 Task: Create new Company, with domain: 'sony.co.jp' and type: 'Vendor'. Add new contact for this company, with mail Id: 'Ashmita21Khanna@sony.co.jp', First Name: Ashmita, Last name:  Khanna, Job Title: 'UI Designer', Phone Number: '(305) 555-5680'. Change life cycle stage to  Lead and lead status to  In Progress. Logged in from softage.4@softage.net
Action: Mouse moved to (104, 67)
Screenshot: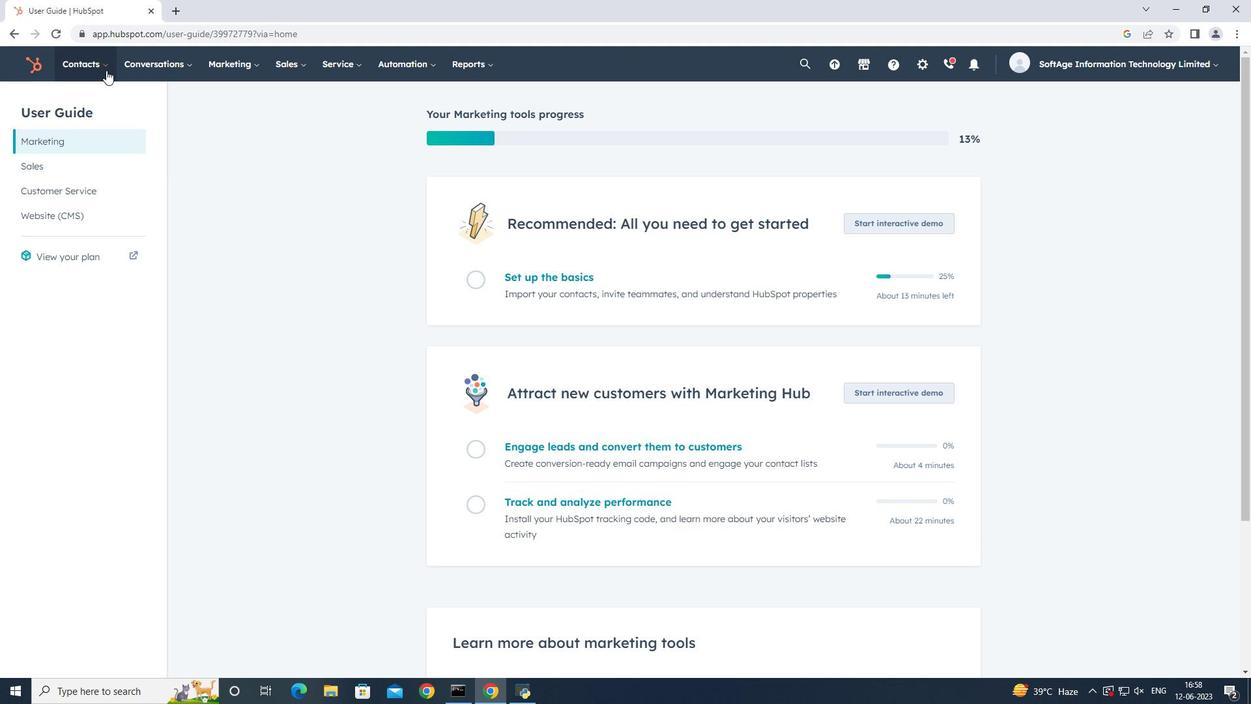 
Action: Mouse pressed left at (104, 67)
Screenshot: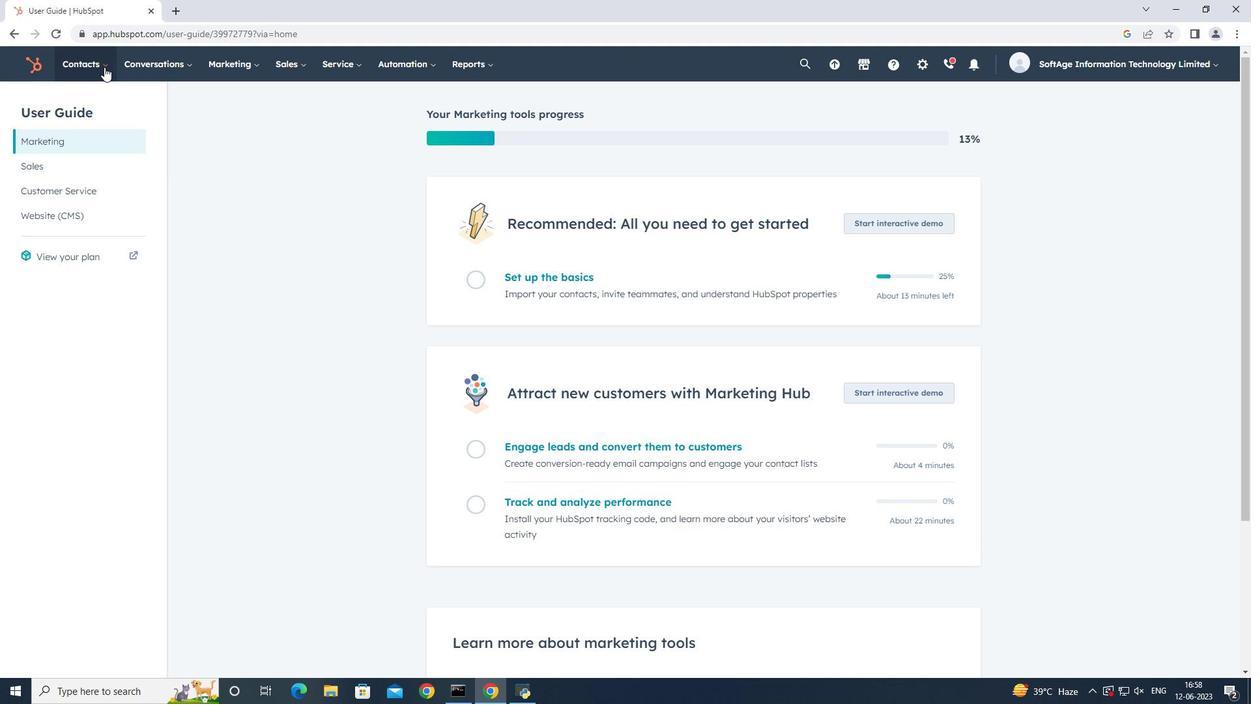 
Action: Mouse moved to (99, 123)
Screenshot: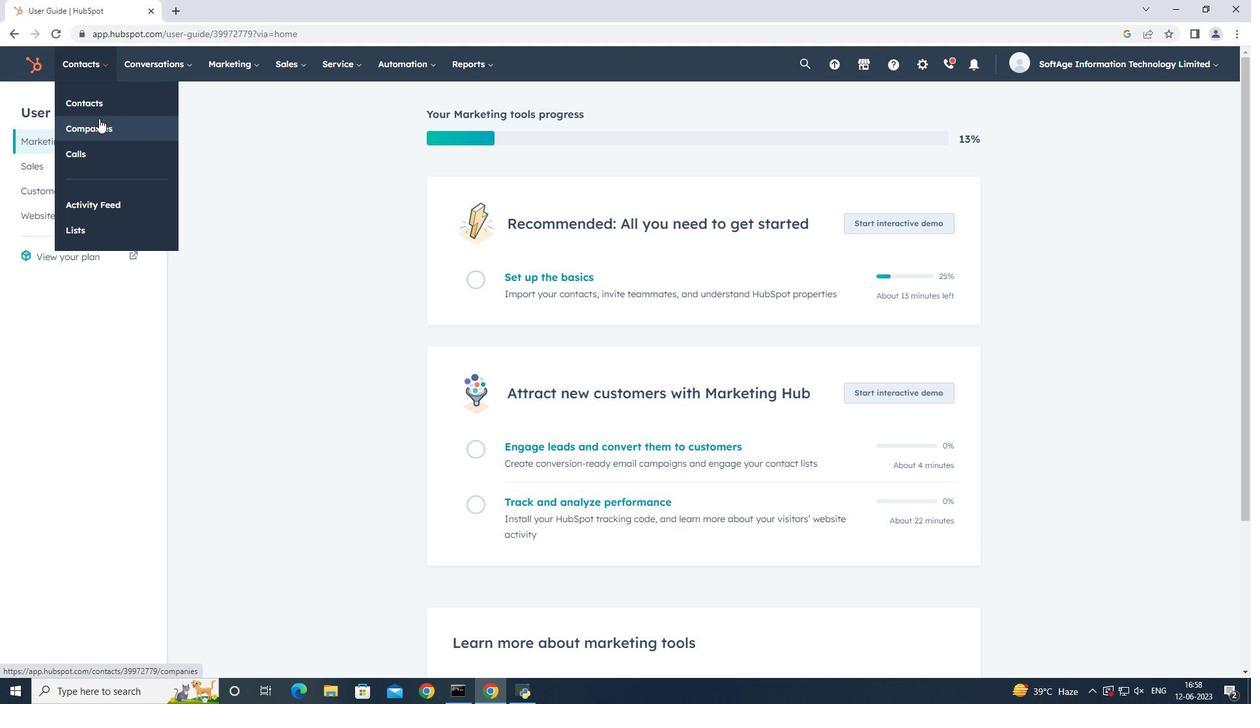 
Action: Mouse pressed left at (99, 123)
Screenshot: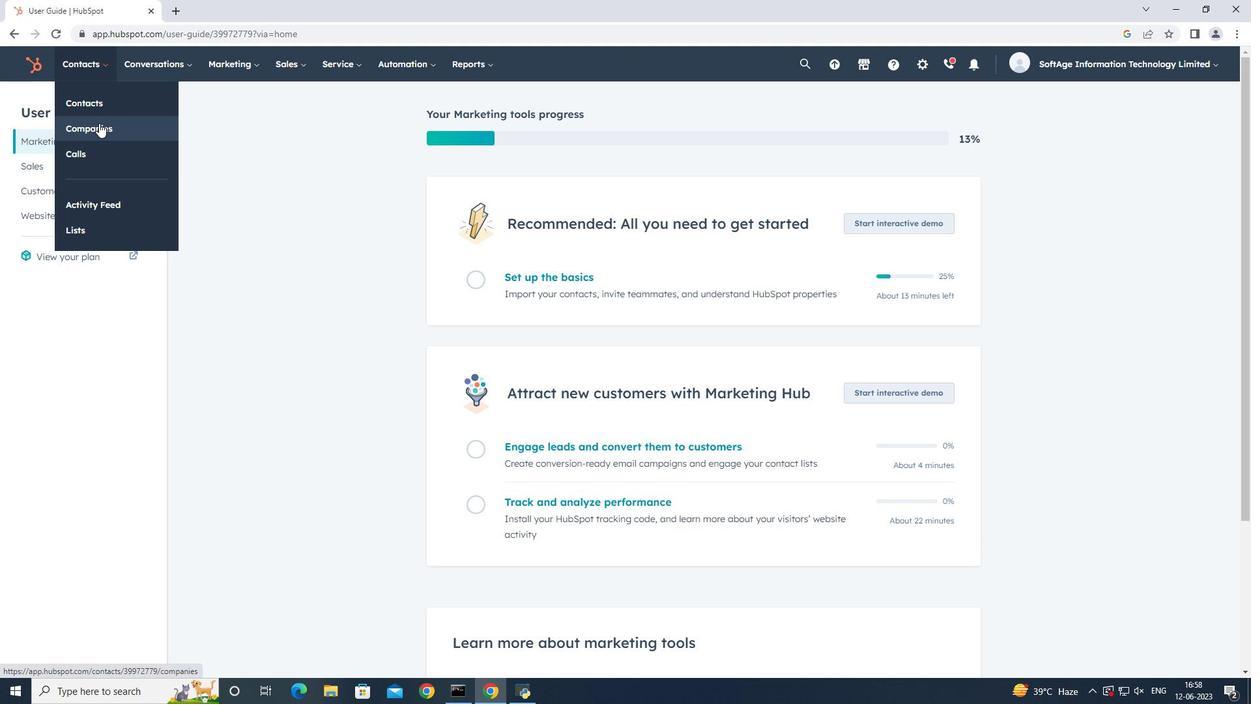 
Action: Mouse moved to (1185, 106)
Screenshot: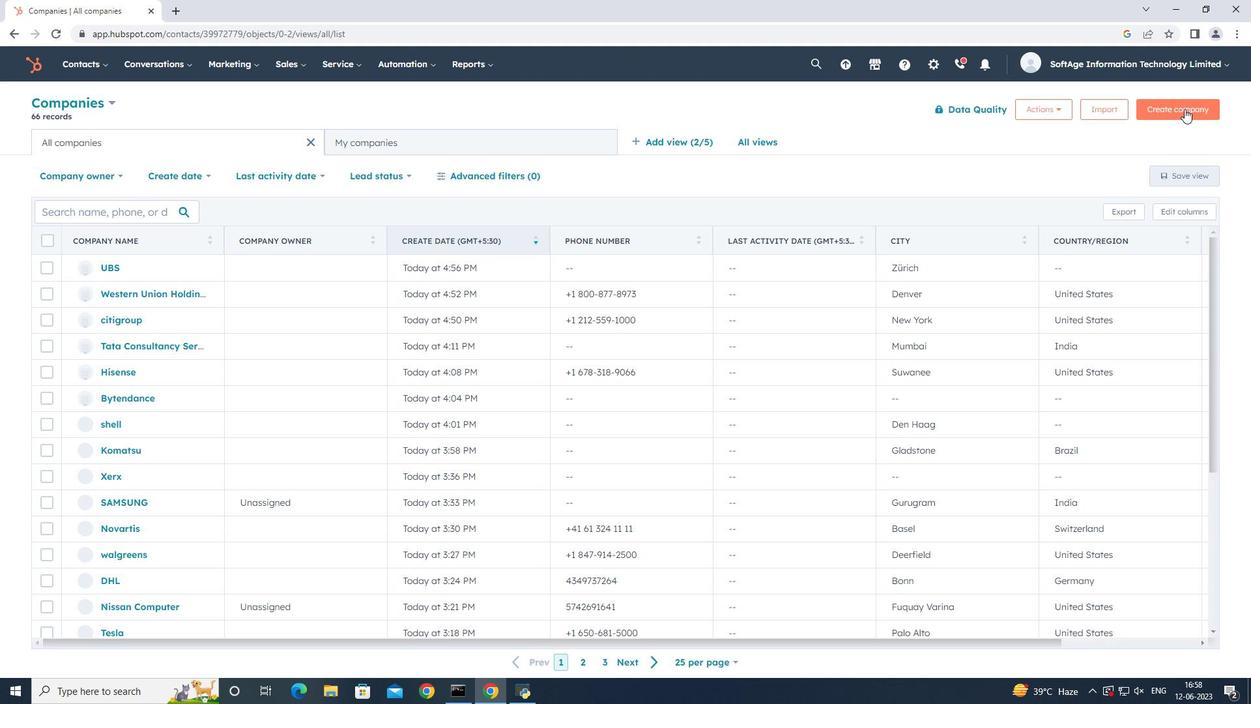 
Action: Mouse pressed left at (1185, 106)
Screenshot: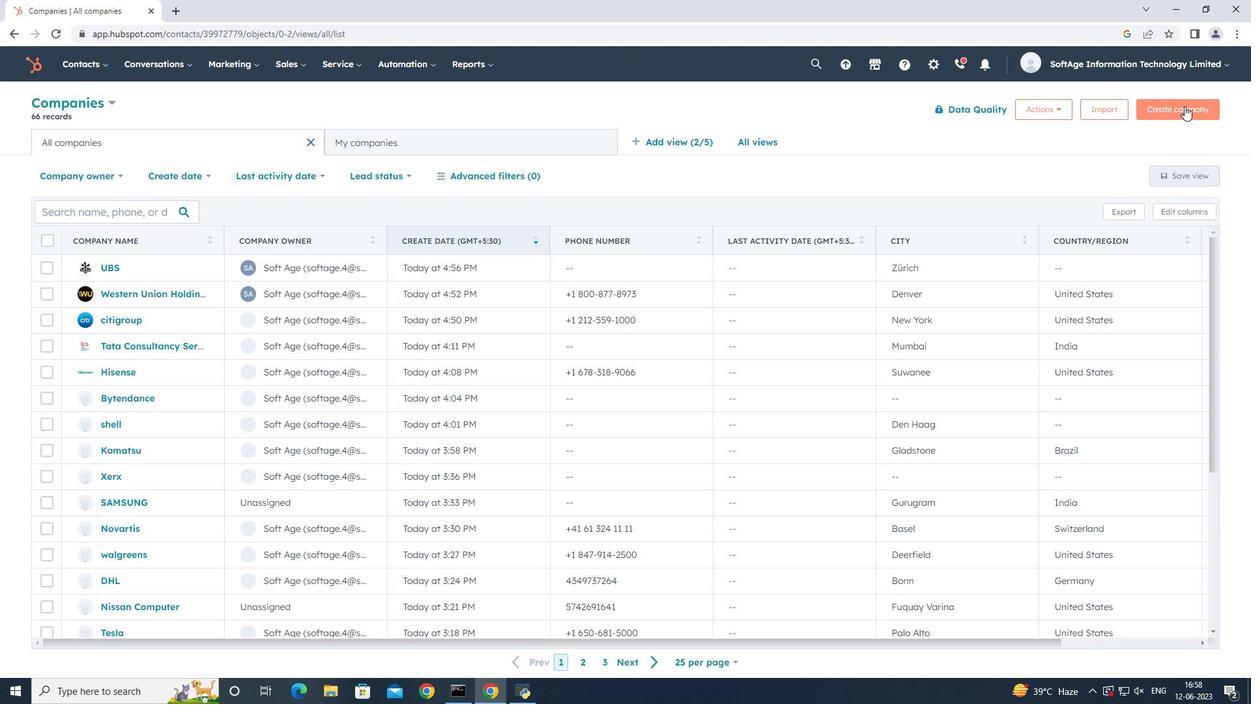 
Action: Mouse moved to (1028, 168)
Screenshot: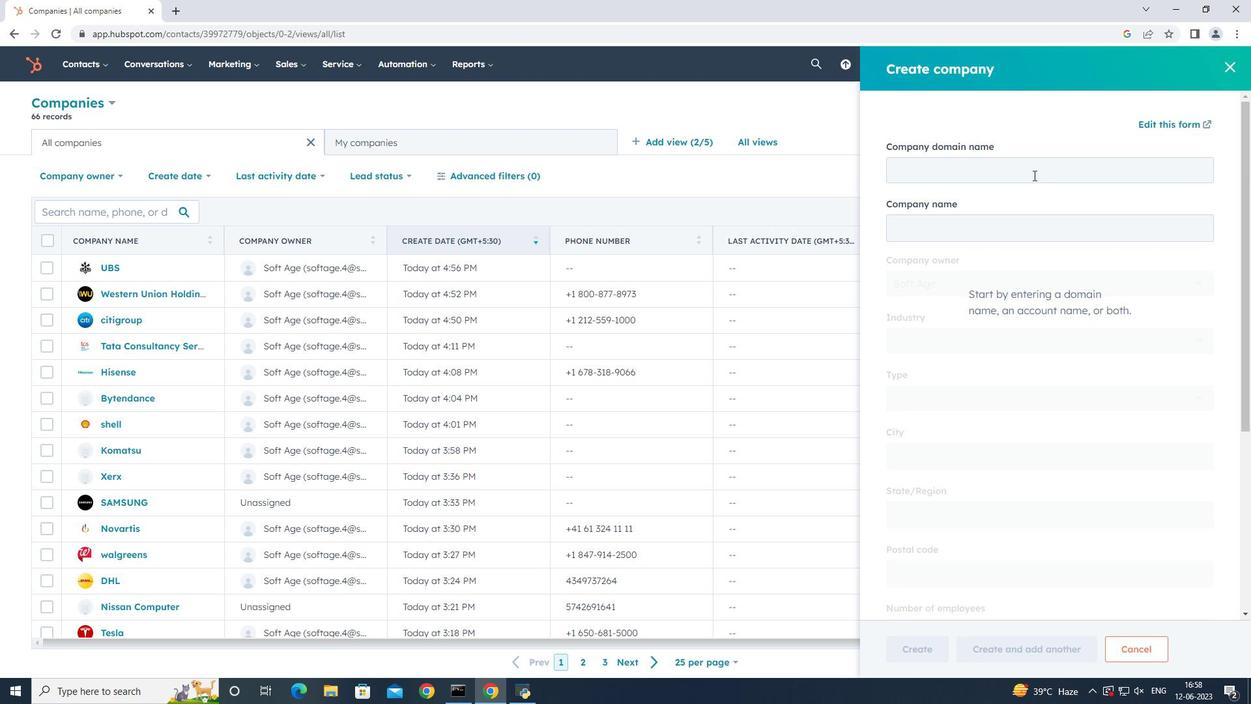 
Action: Mouse pressed left at (1028, 168)
Screenshot: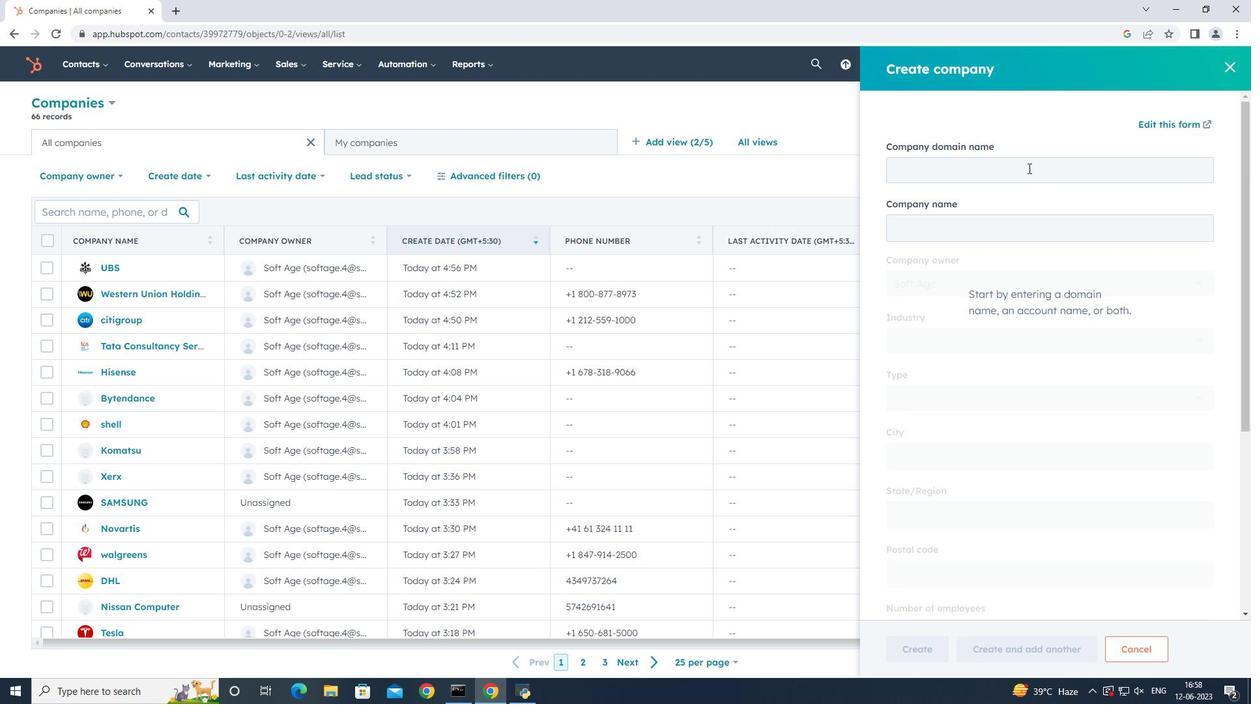 
Action: Key pressed sony.co.jp
Screenshot: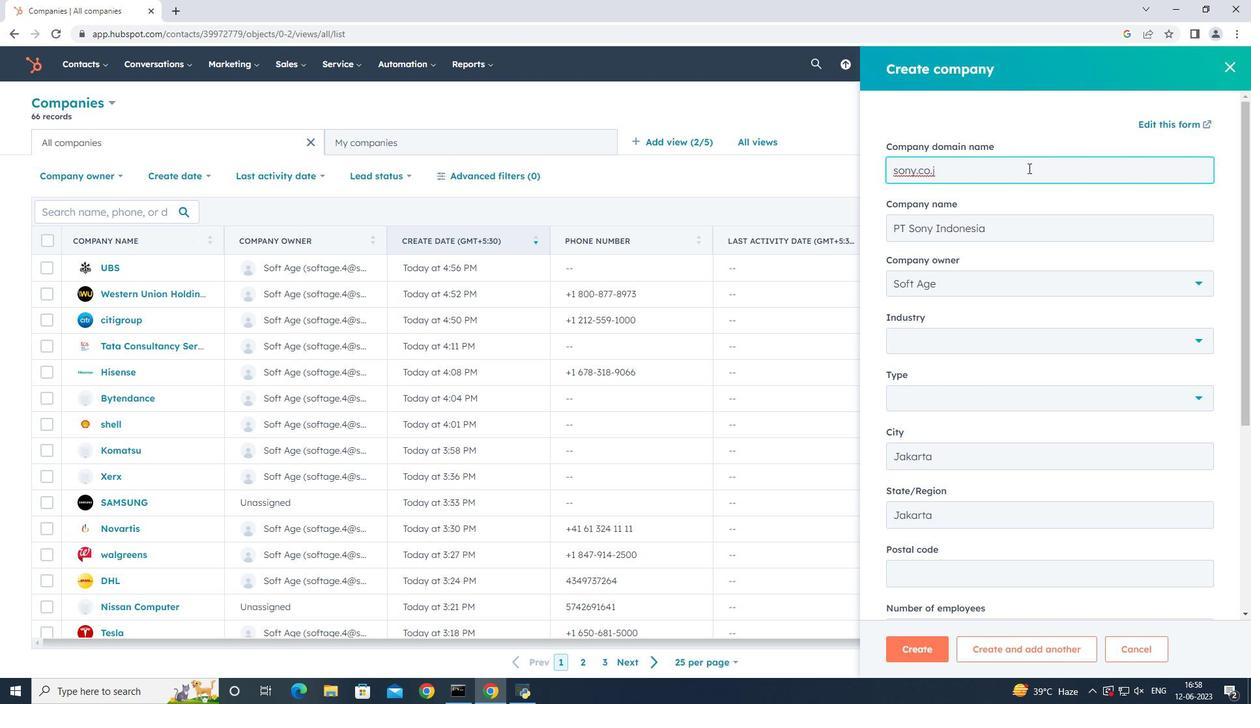 
Action: Mouse moved to (974, 401)
Screenshot: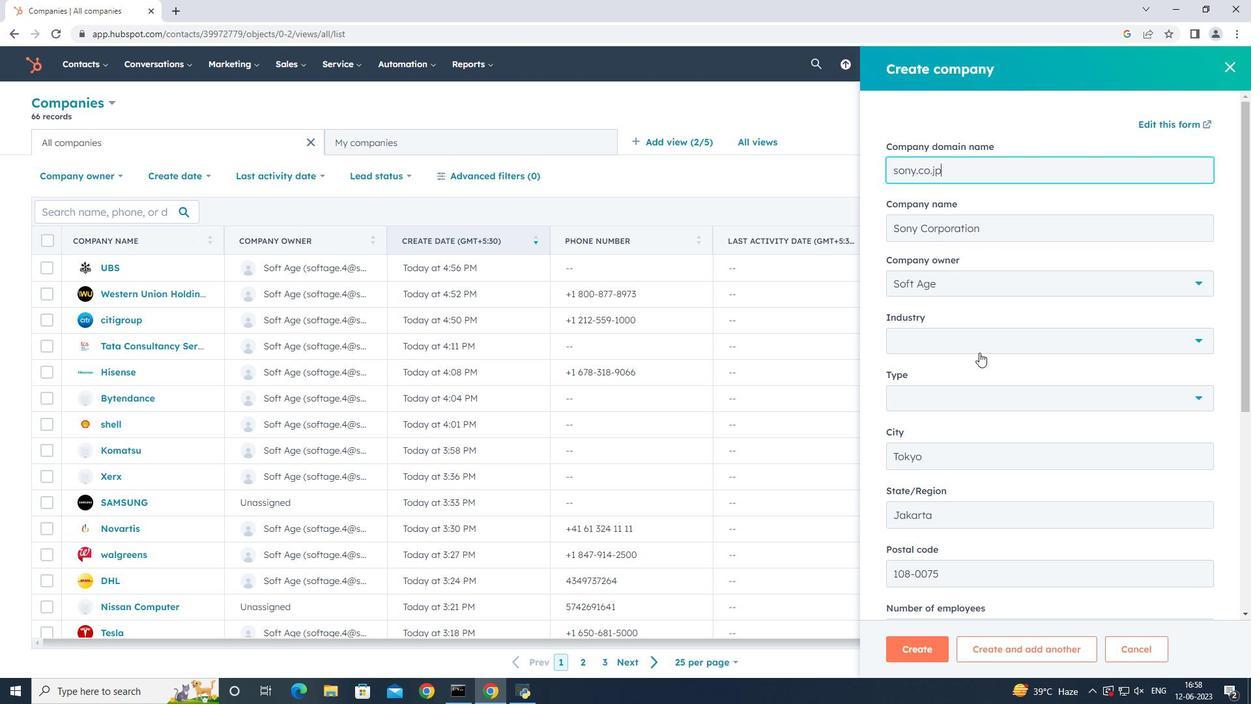 
Action: Mouse pressed left at (974, 401)
Screenshot: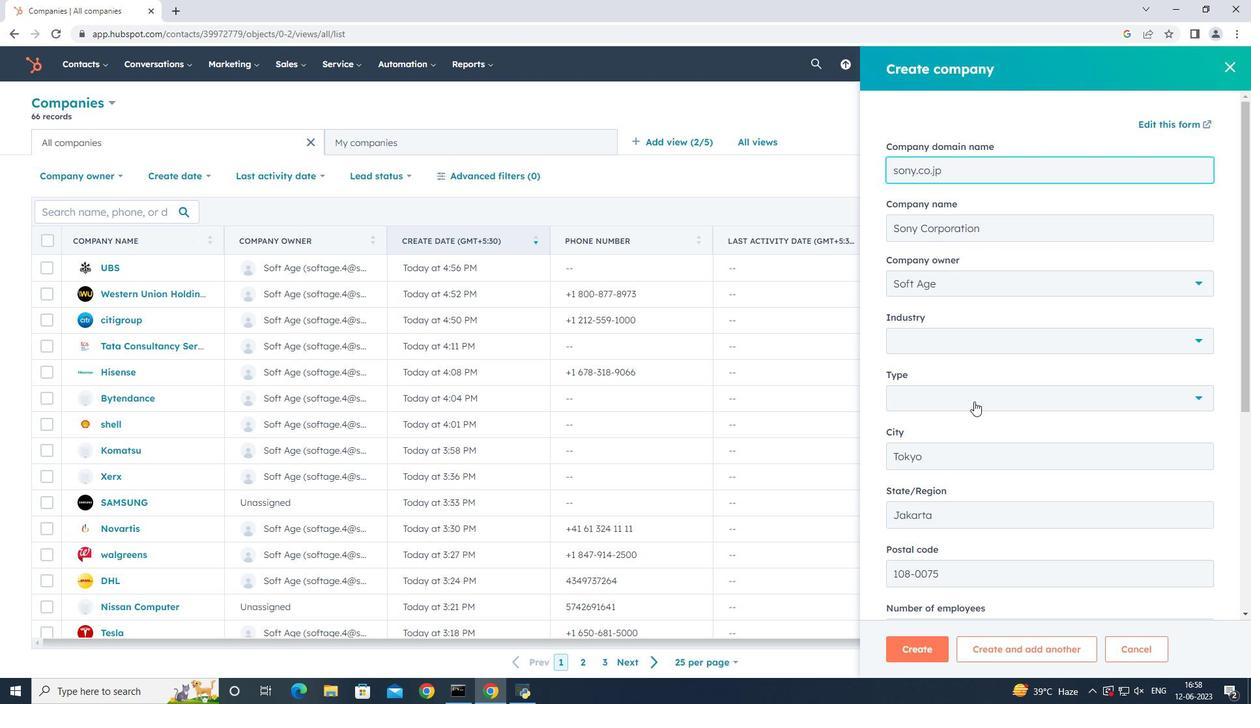
Action: Mouse moved to (962, 533)
Screenshot: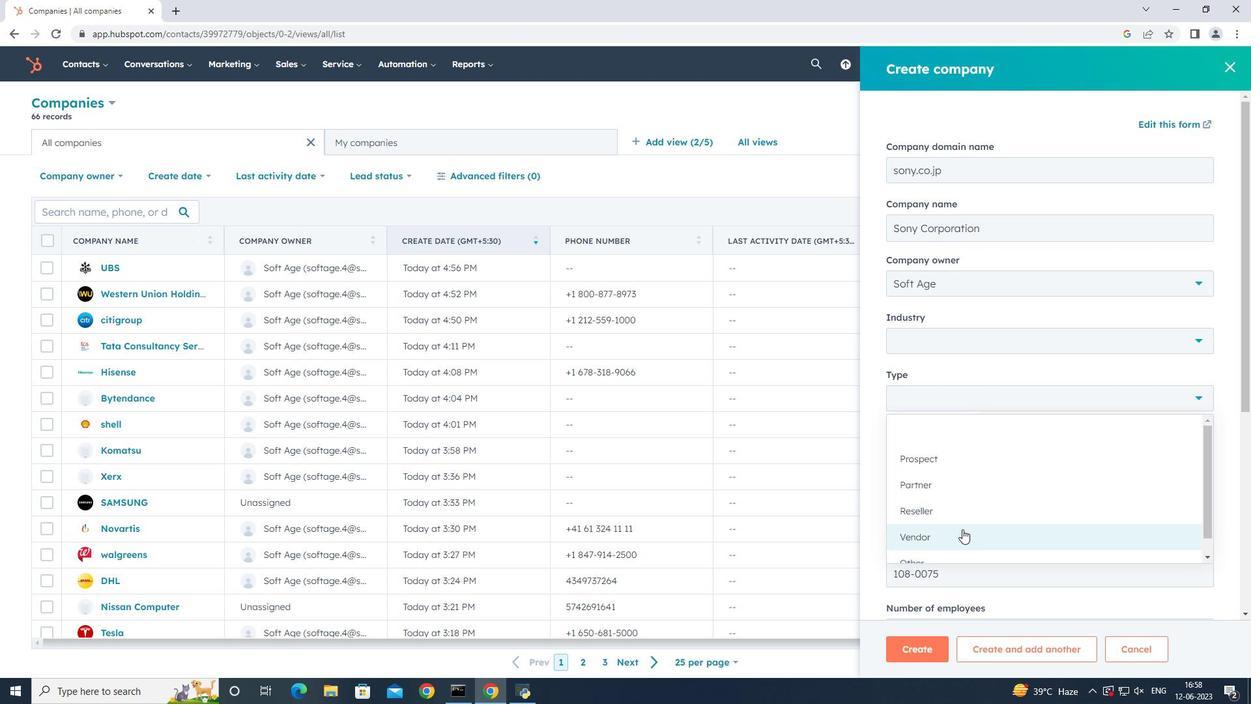 
Action: Mouse pressed left at (962, 533)
Screenshot: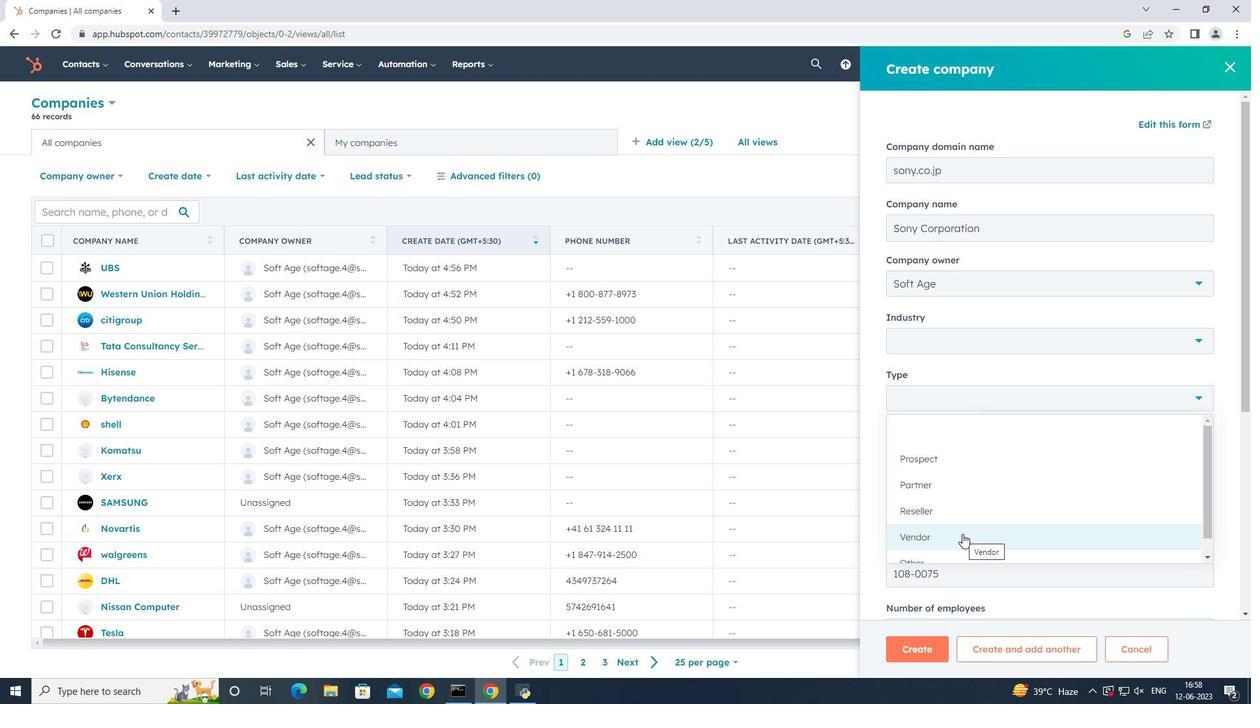 
Action: Mouse moved to (1024, 475)
Screenshot: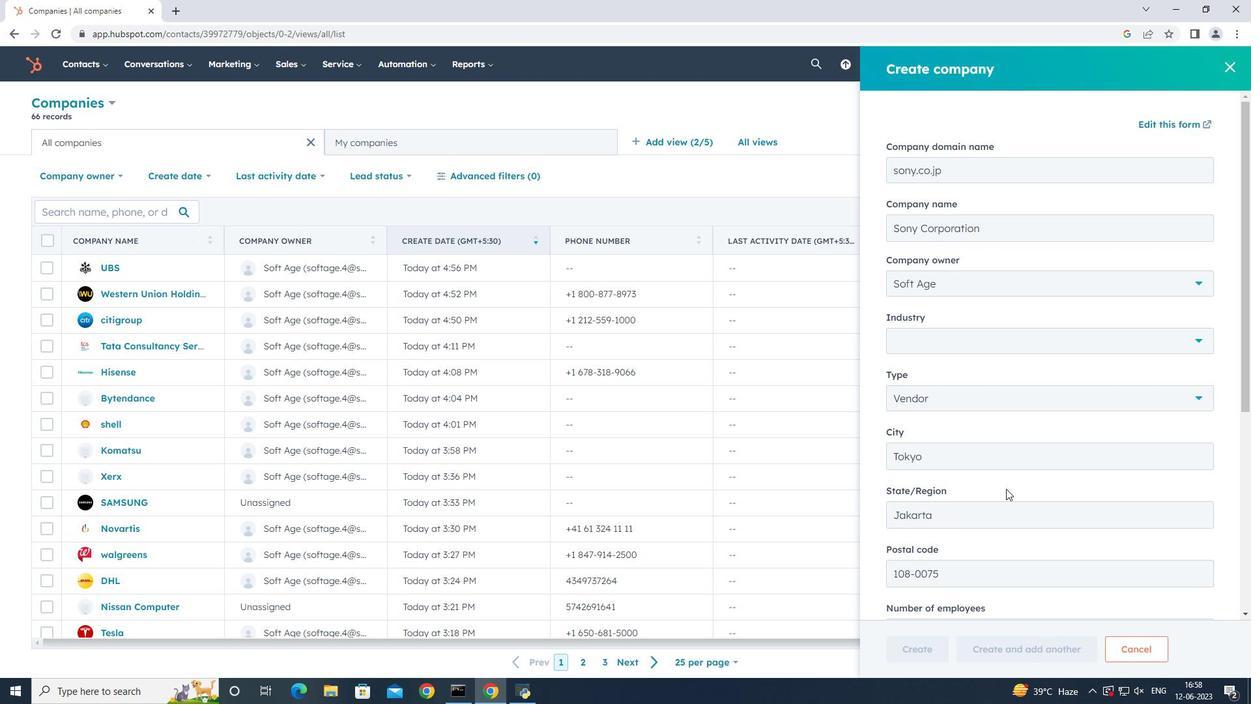 
Action: Mouse scrolled (1024, 474) with delta (0, 0)
Screenshot: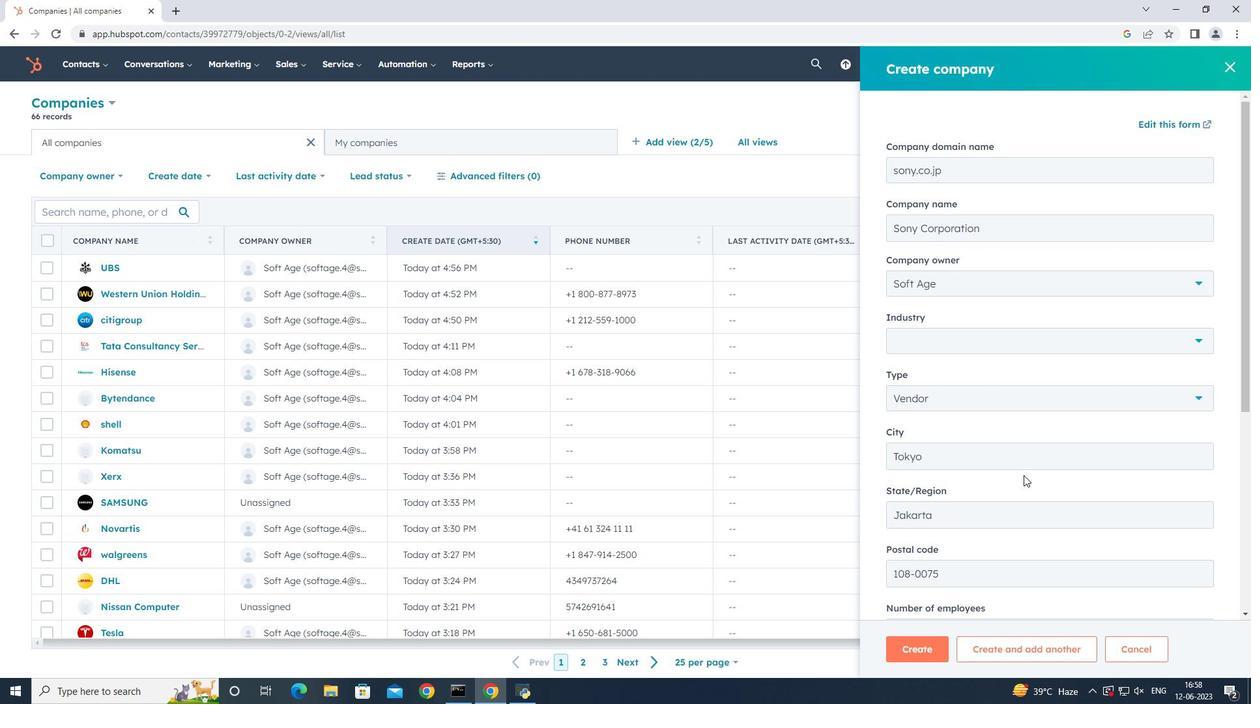 
Action: Mouse scrolled (1024, 474) with delta (0, 0)
Screenshot: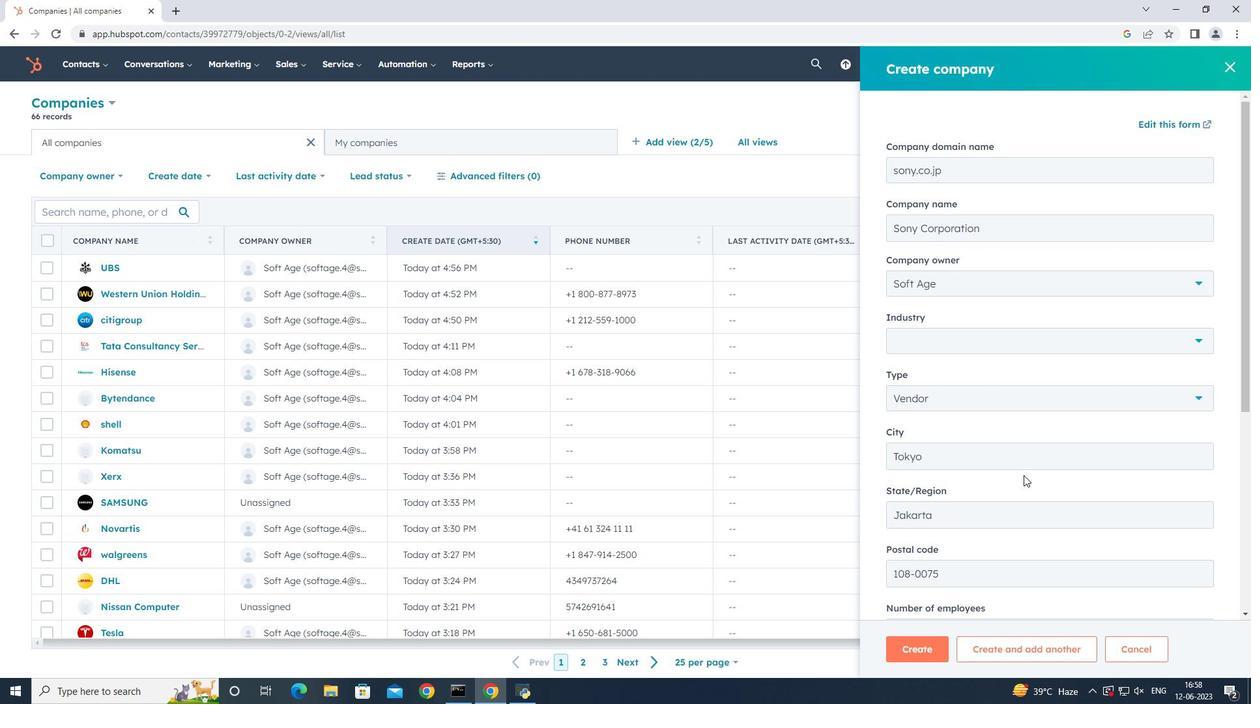 
Action: Mouse scrolled (1024, 474) with delta (0, 0)
Screenshot: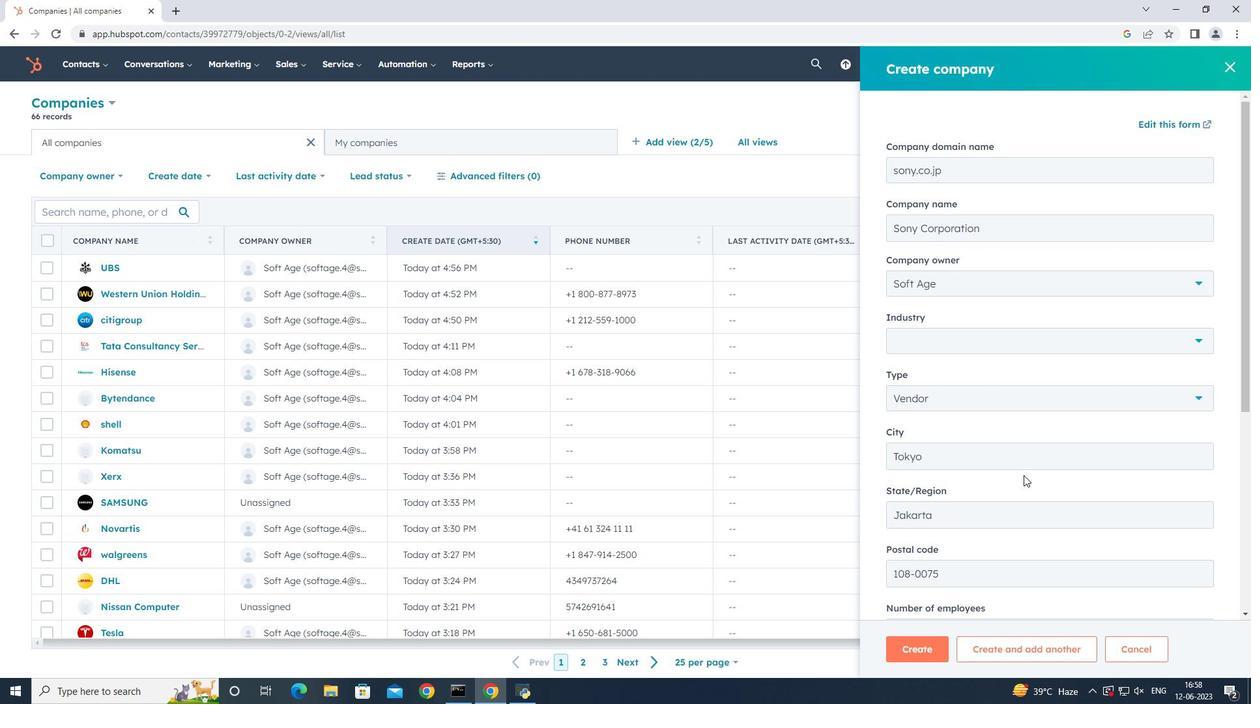 
Action: Mouse scrolled (1024, 474) with delta (0, 0)
Screenshot: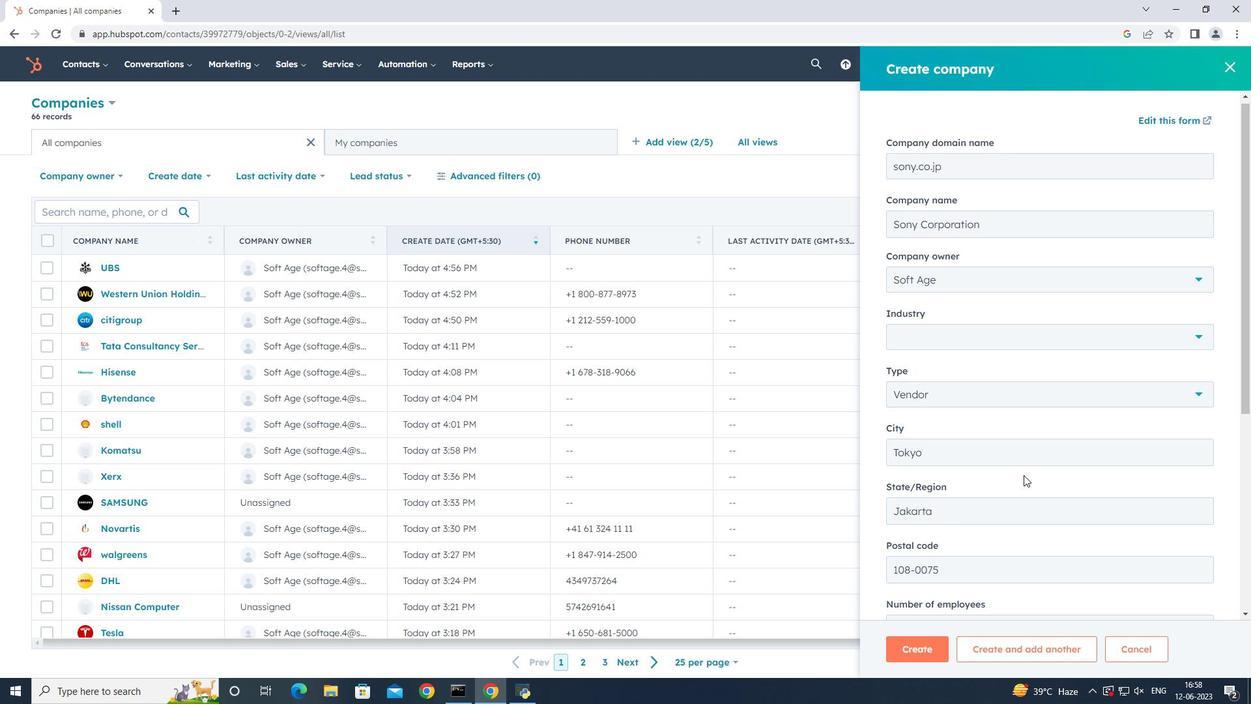 
Action: Mouse moved to (943, 567)
Screenshot: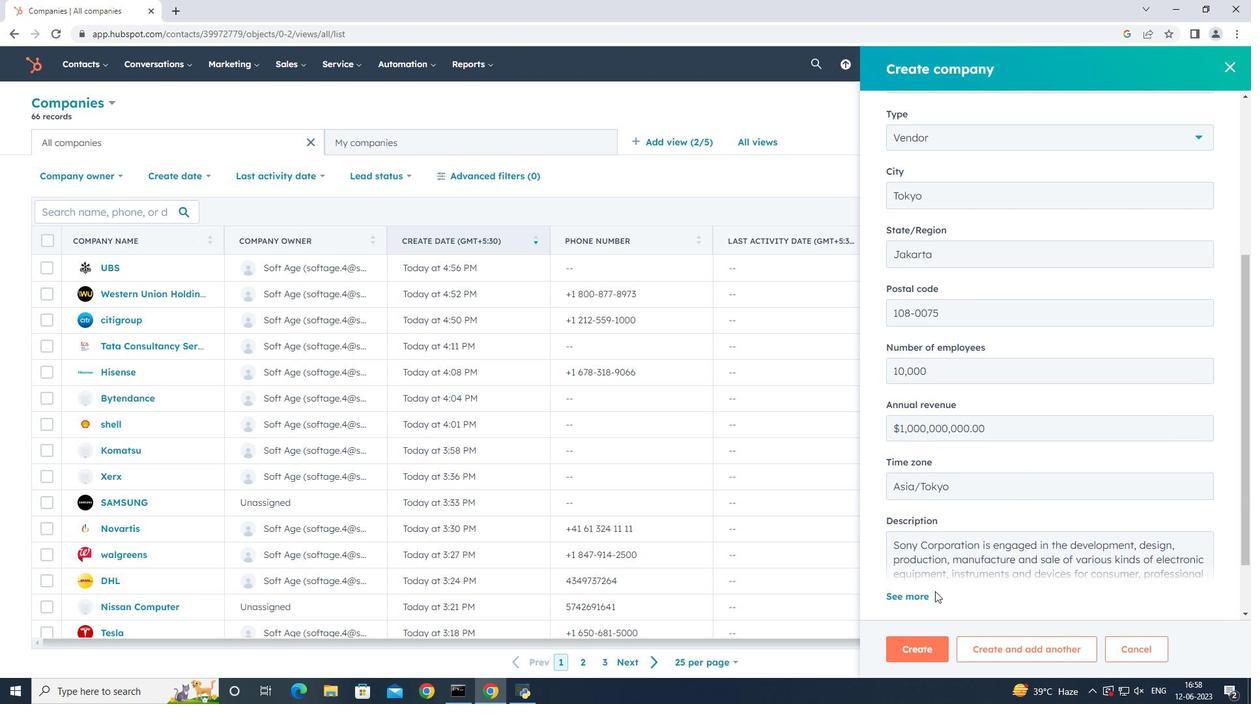 
Action: Mouse scrolled (943, 567) with delta (0, 0)
Screenshot: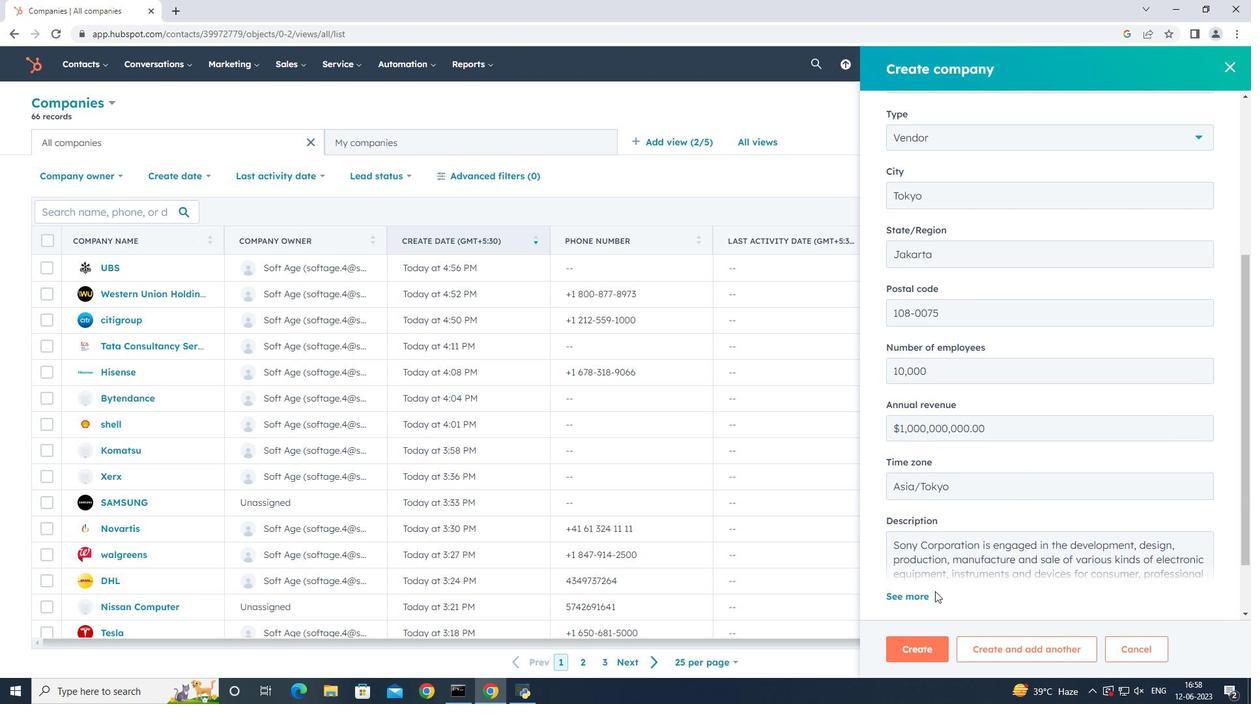 
Action: Mouse scrolled (943, 567) with delta (0, 0)
Screenshot: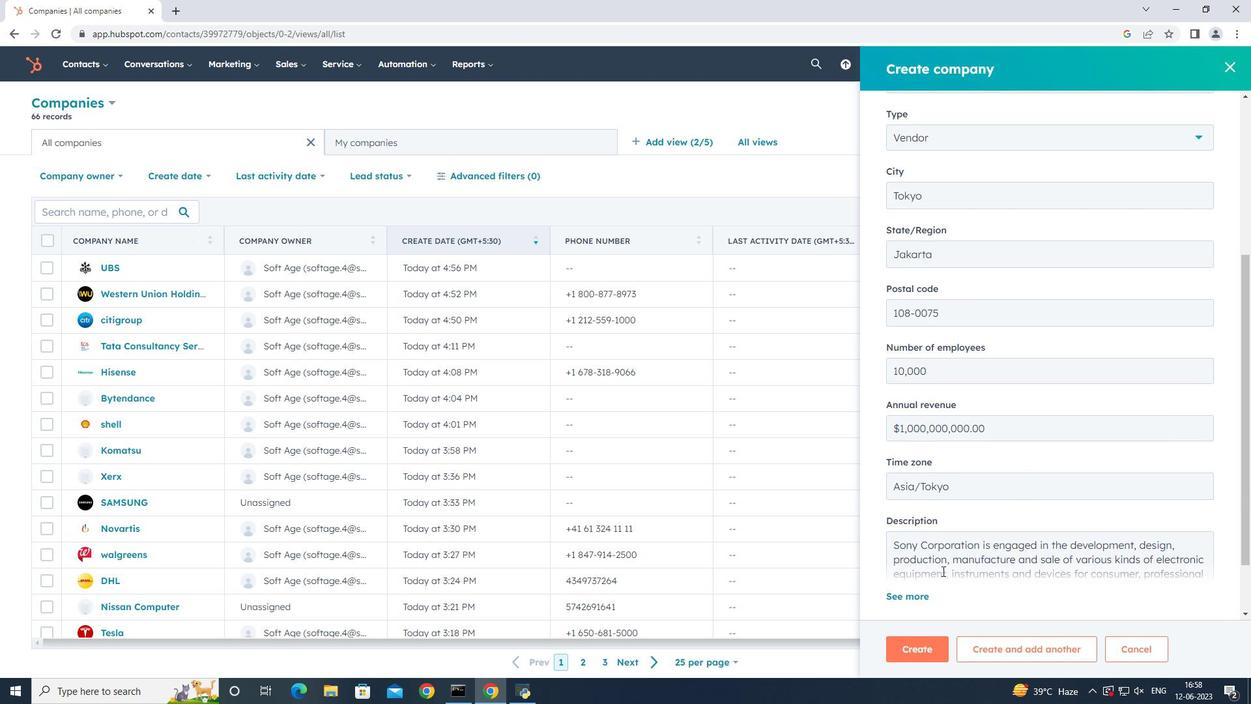 
Action: Mouse scrolled (943, 567) with delta (0, 0)
Screenshot: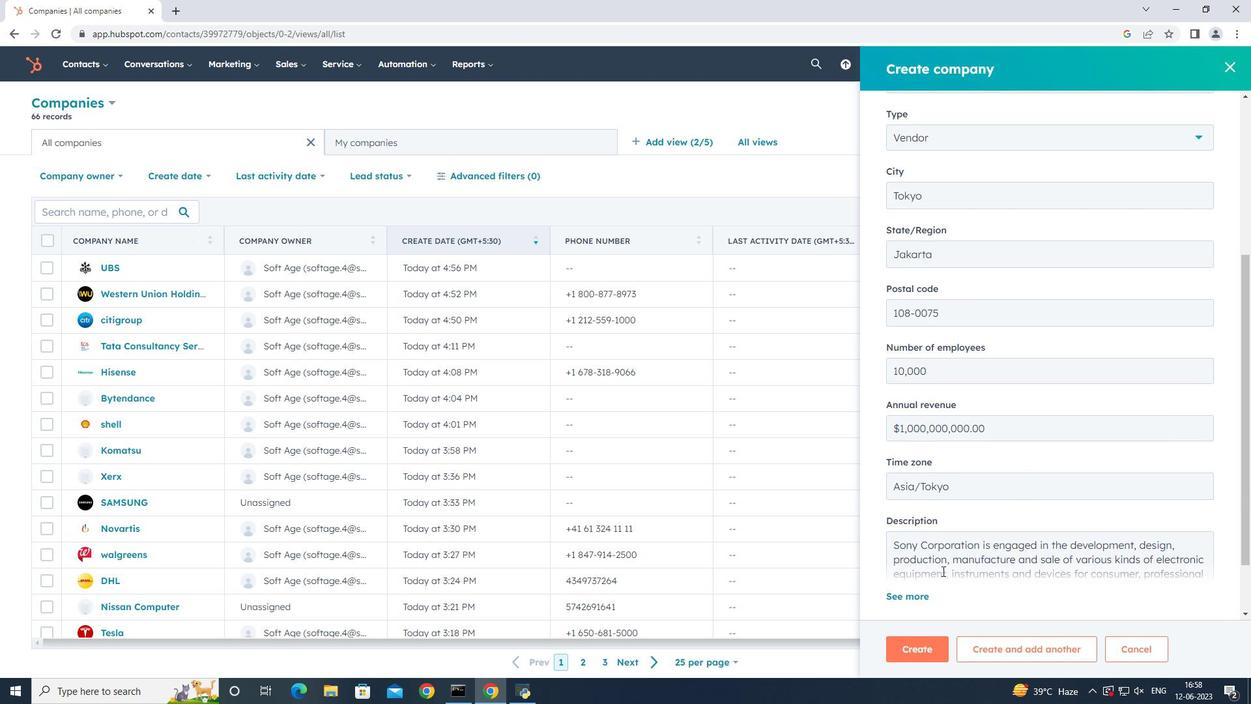 
Action: Mouse moved to (933, 644)
Screenshot: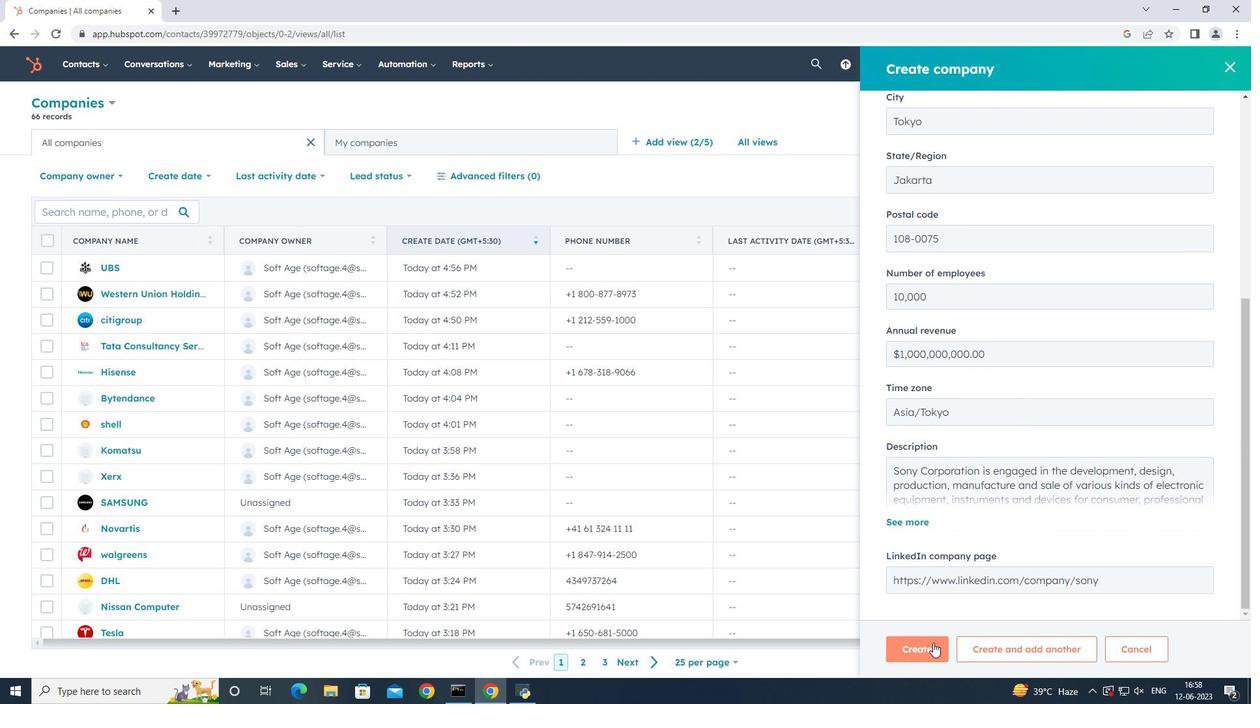 
Action: Mouse pressed left at (933, 644)
Screenshot: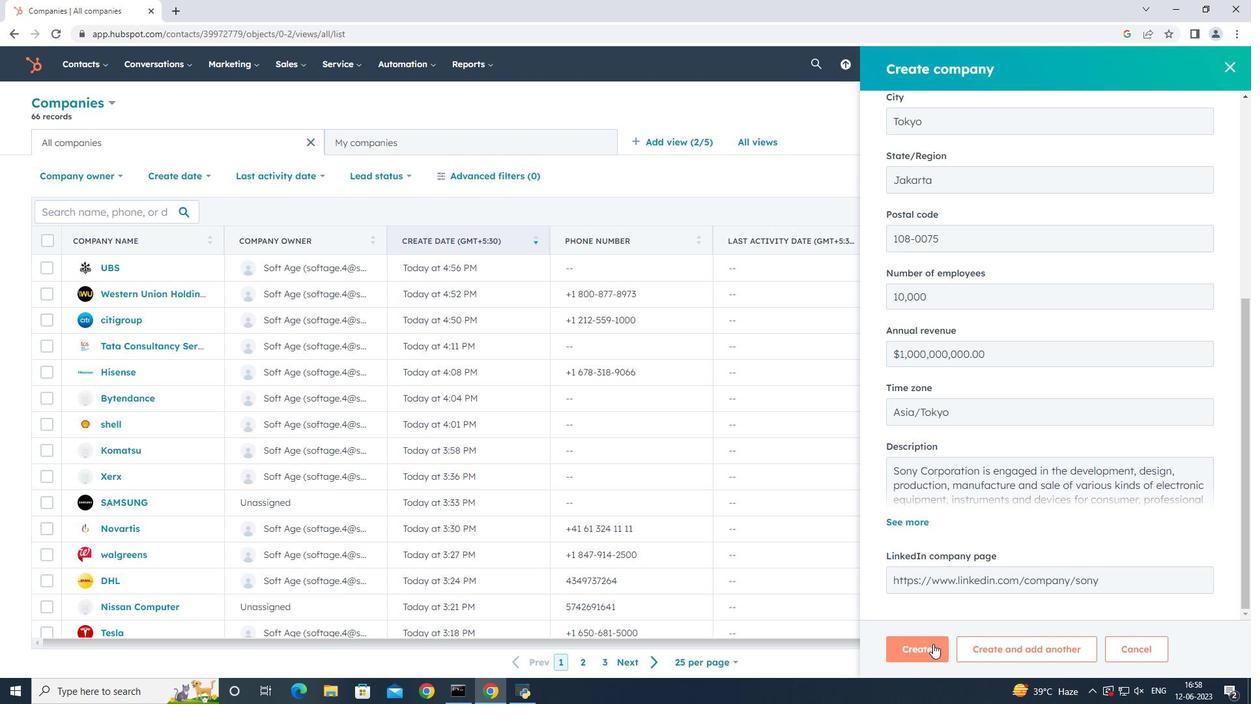 
Action: Mouse moved to (899, 418)
Screenshot: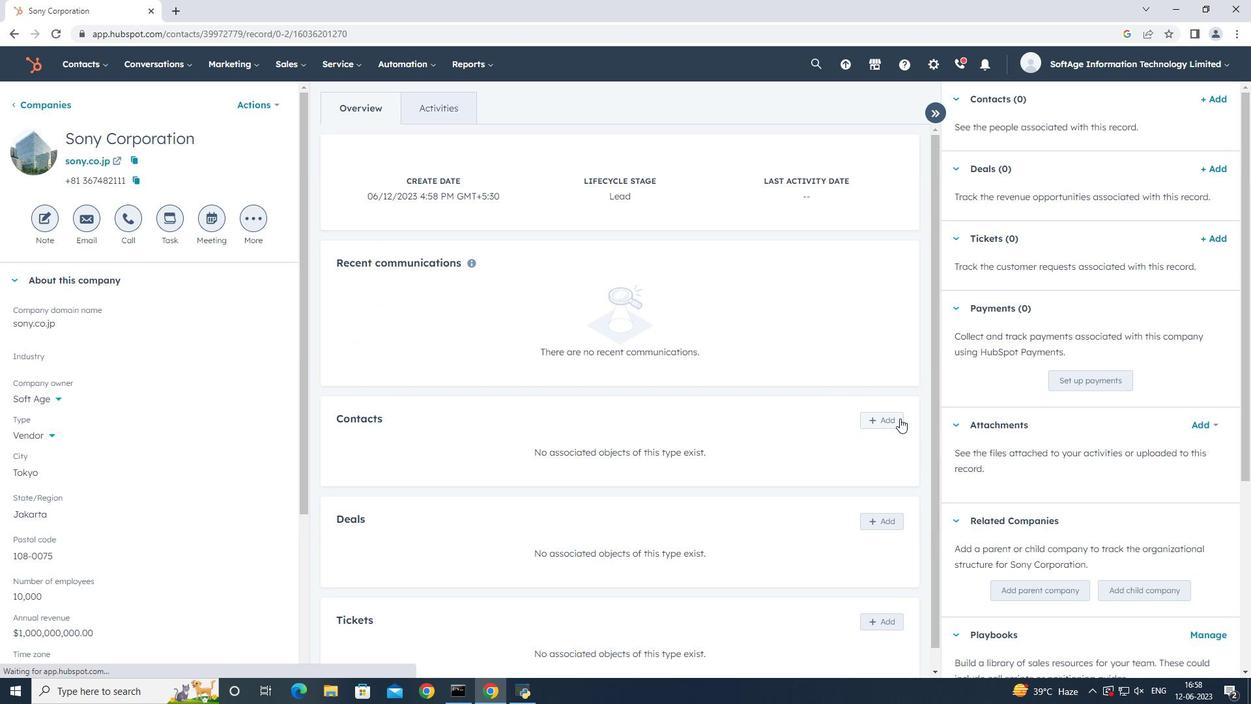 
Action: Mouse pressed left at (899, 418)
Screenshot: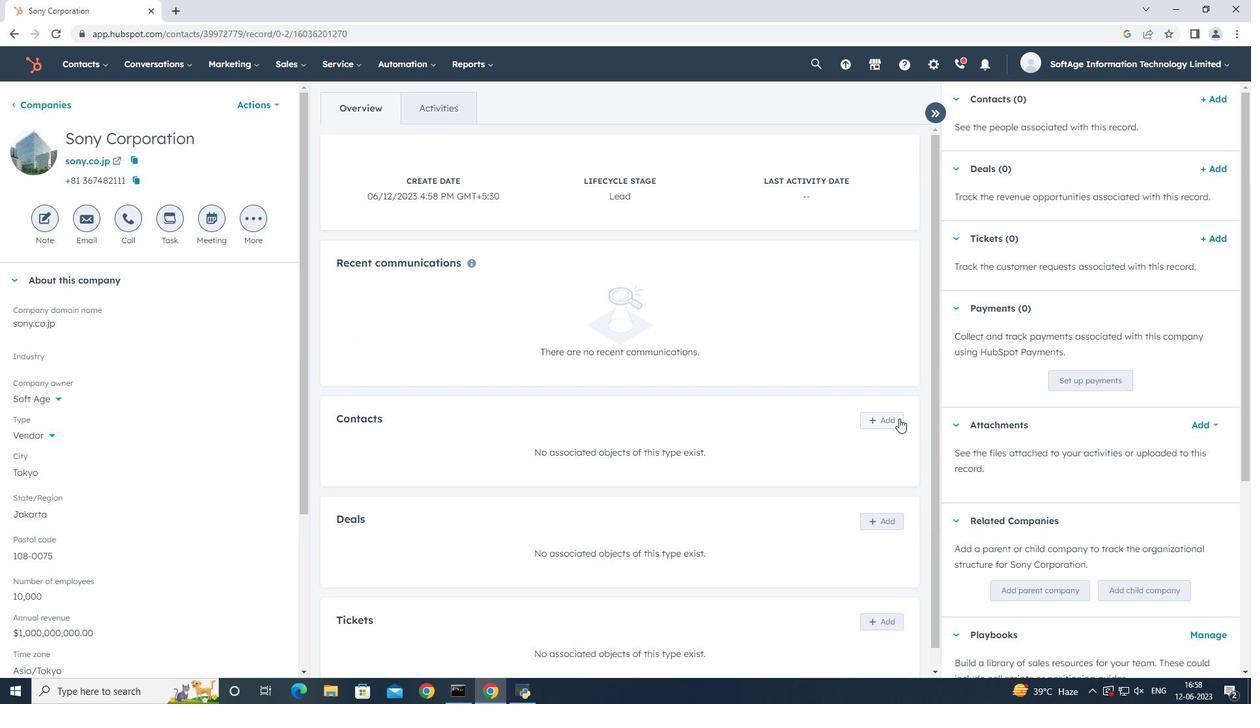 
Action: Mouse moved to (992, 131)
Screenshot: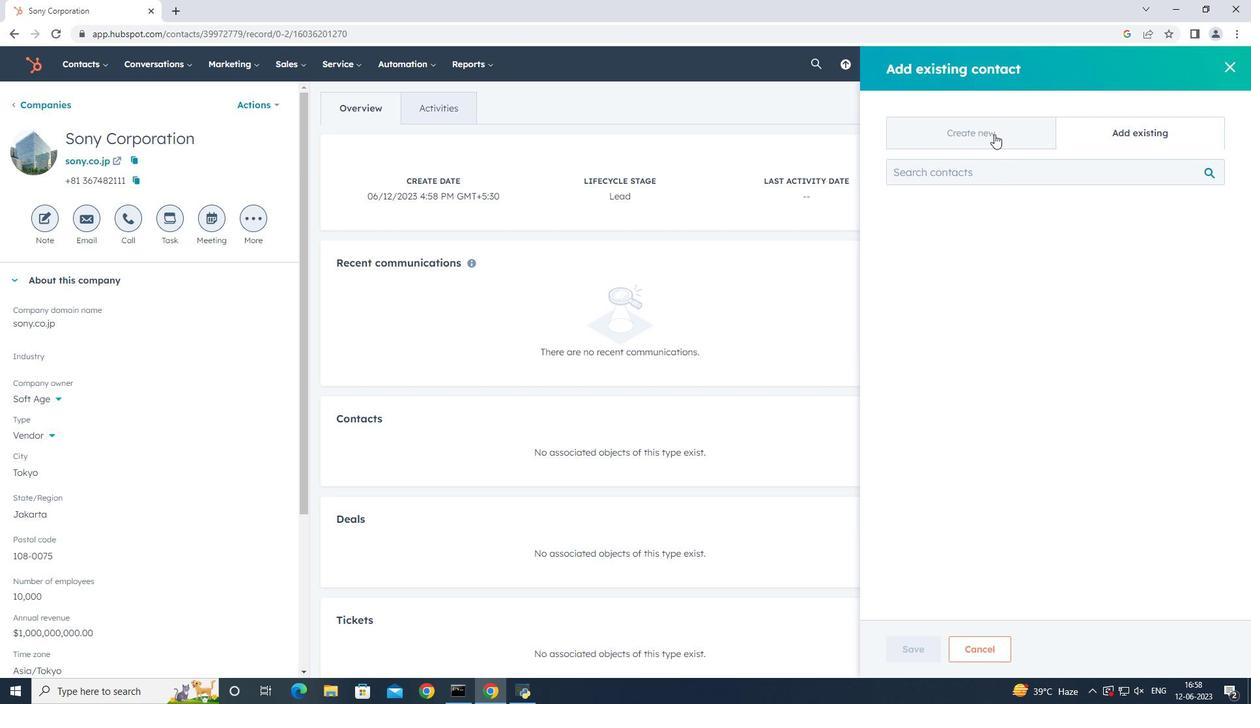 
Action: Mouse pressed left at (992, 131)
Screenshot: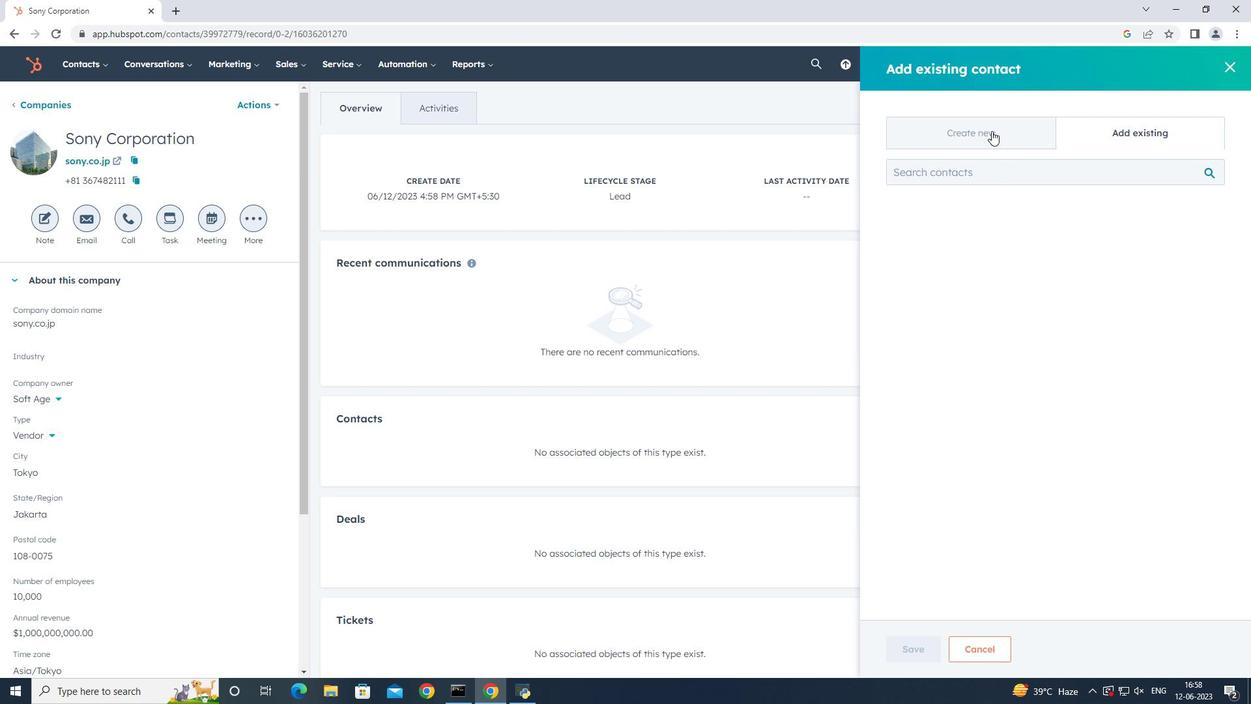 
Action: Mouse moved to (1003, 212)
Screenshot: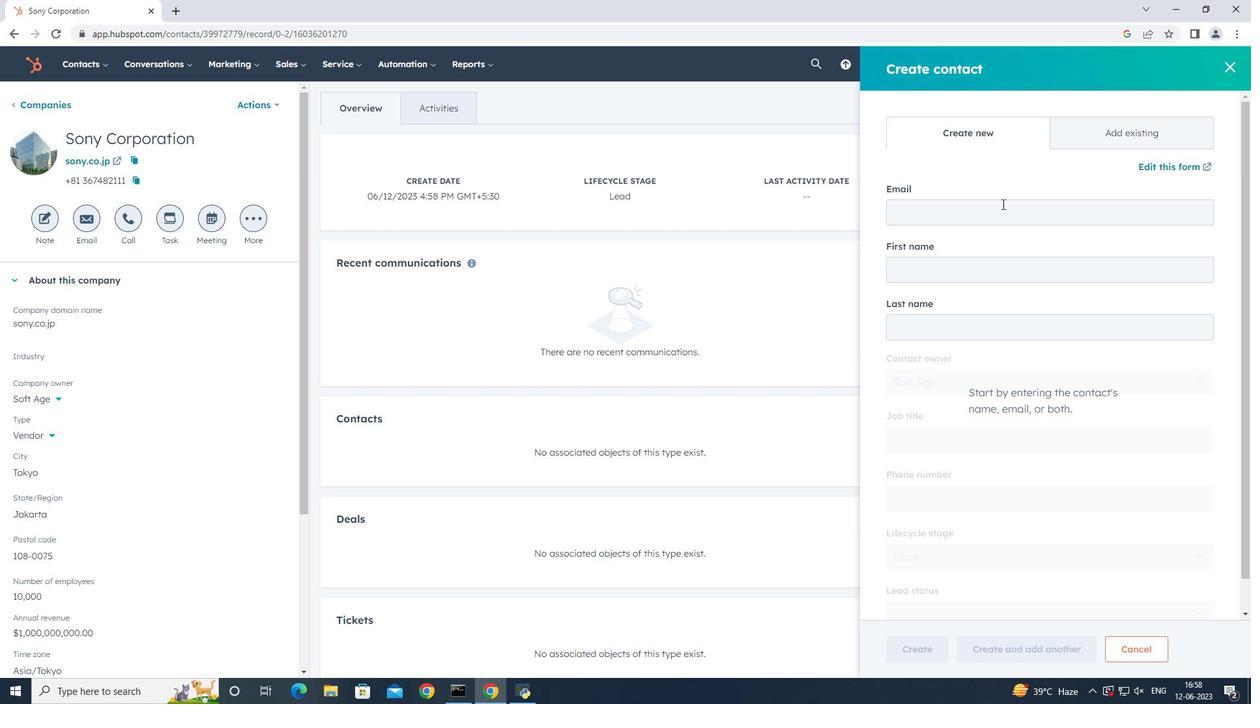
Action: Mouse pressed left at (1003, 212)
Screenshot: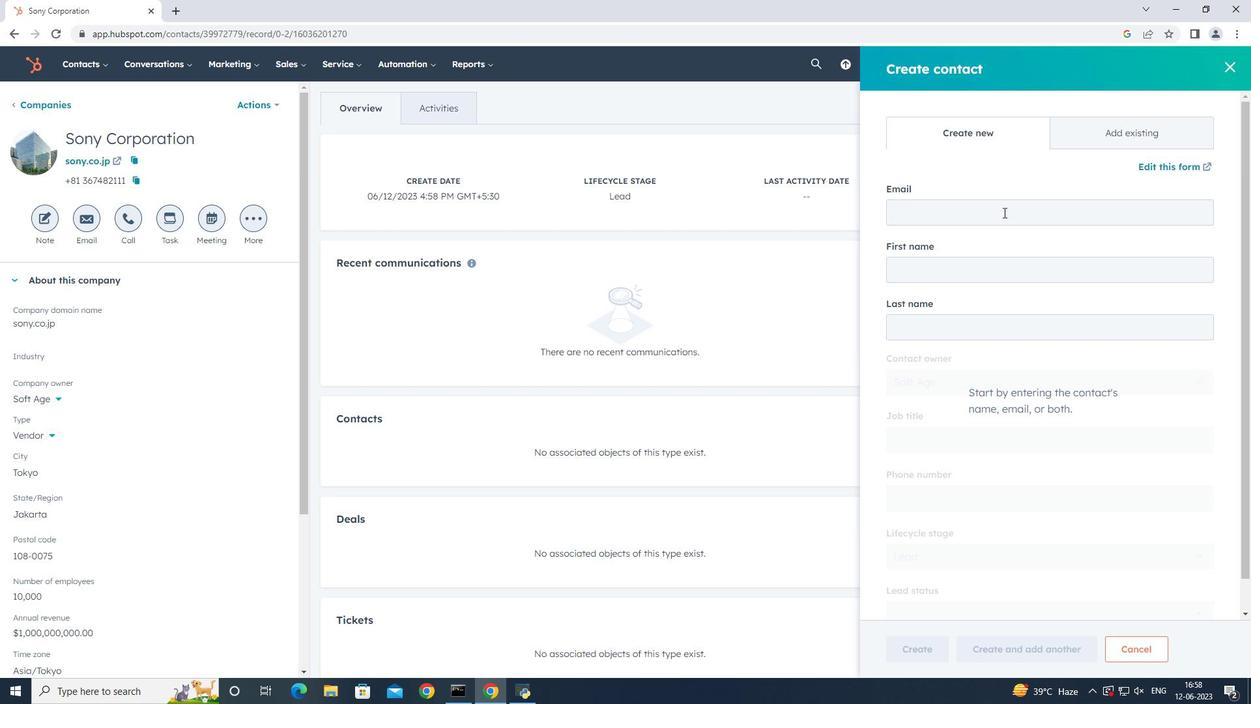 
Action: Key pressed <Key.shift>Ashmita21<Key.shift_r><Key.shift_r>Khanna<Key.shift><Key.shift><Key.shift><Key.shift><Key.shift><Key.shift><Key.shift><Key.shift><Key.shift><Key.shift><Key.shift><Key.shift><Key.shift><Key.shift><Key.shift><Key.shift><Key.shift><Key.shift><Key.shift><Key.shift><Key.shift><Key.shift><Key.shift><Key.shift><Key.shift><Key.shift><Key.shift><Key.shift><Key.shift><Key.shift><Key.shift><Key.shift><Key.shift><Key.shift><Key.shift><Key.shift><Key.shift><Key.shift><Key.shift><Key.shift><Key.shift><Key.shift><Key.shift><Key.shift><Key.shift><Key.shift><Key.shift>@sonn<Key.backspace>y.co.jp
Screenshot: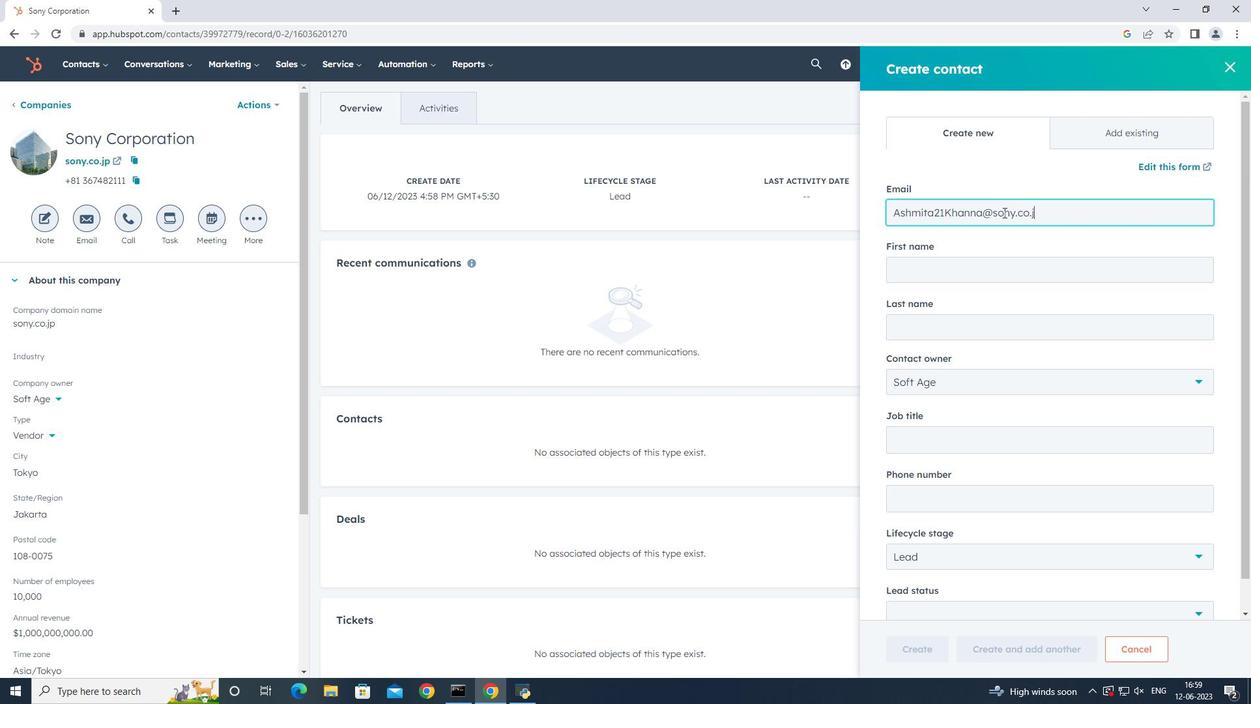 
Action: Mouse moved to (1028, 277)
Screenshot: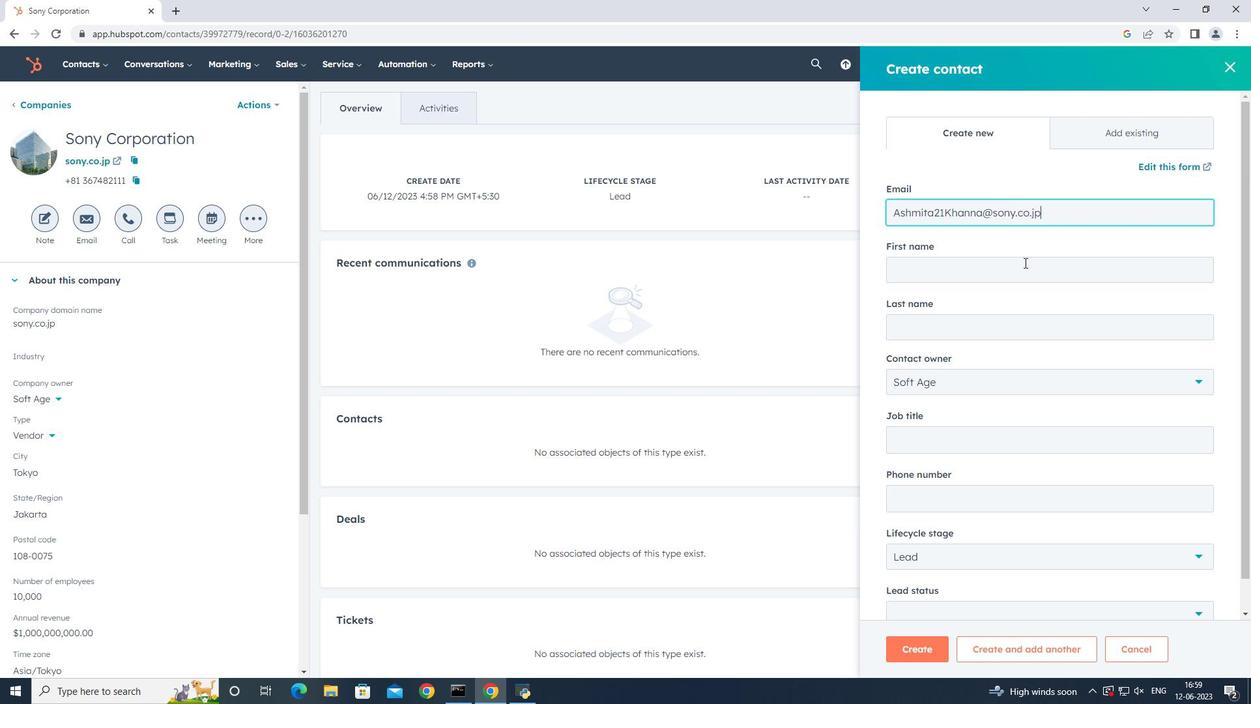 
Action: Mouse pressed left at (1028, 277)
Screenshot: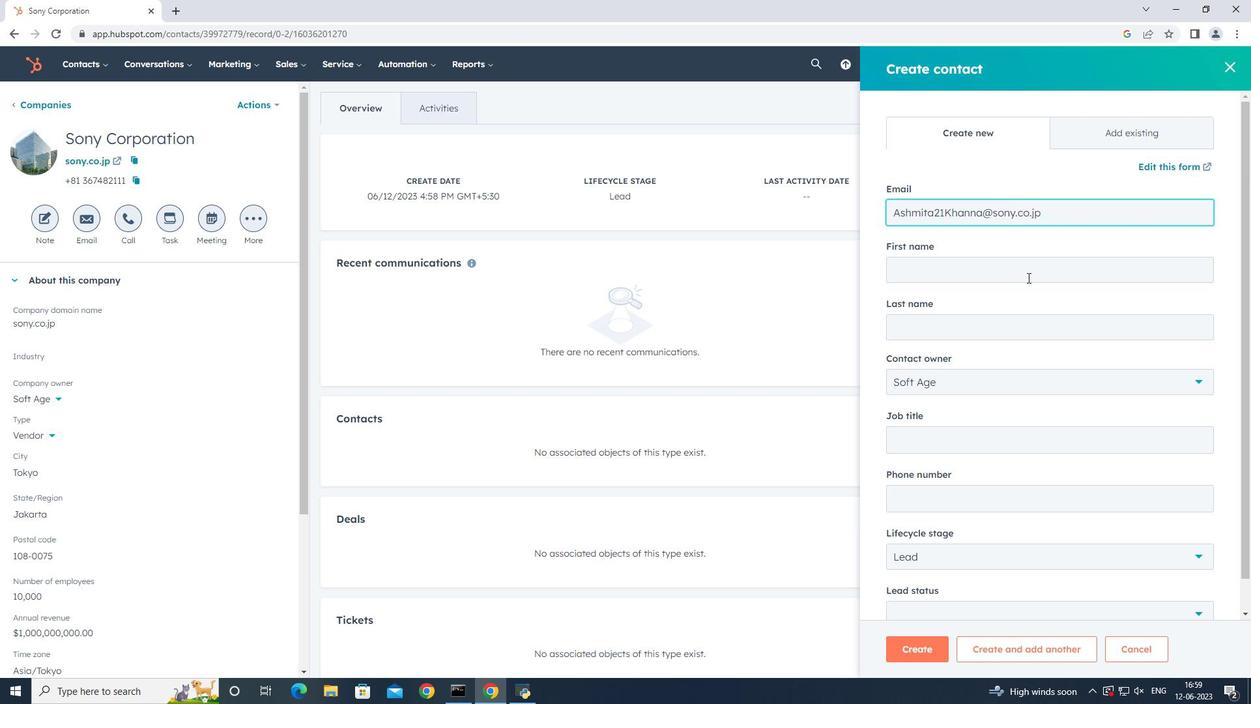 
Action: Mouse moved to (1076, 248)
Screenshot: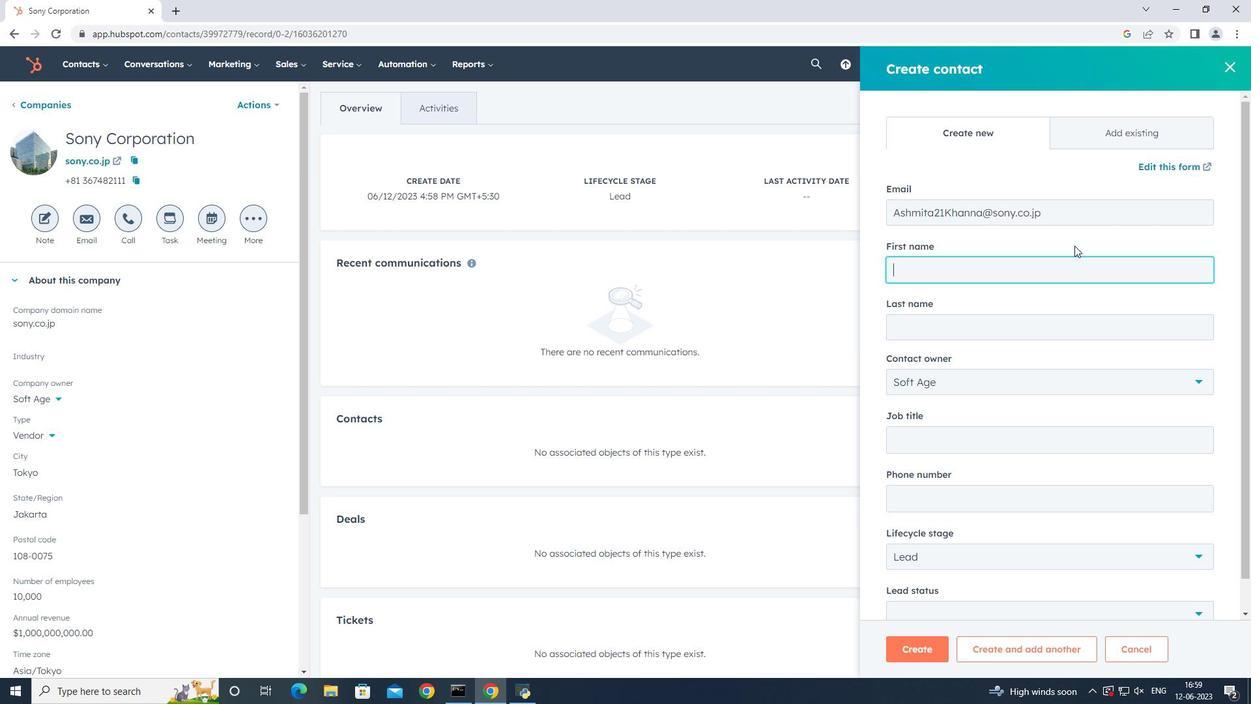 
Action: Key pressed <Key.shift>Ashmita<Key.tab><Key.shift_r><Key.shift_r><Key.shift_r><Key.shift_r><Key.shift_r><Key.shift_r><Key.shift_r><Key.shift_r><Key.shift_r><Key.shift_r><Key.shift_r><Key.shift_r><Key.shift_r><Key.shift_r><Key.shift_r><Key.shift_r><Key.shift_r><Key.shift_r><Key.shift_r><Key.shift_r><Key.shift_r><Key.shift_r>Khanna
Screenshot: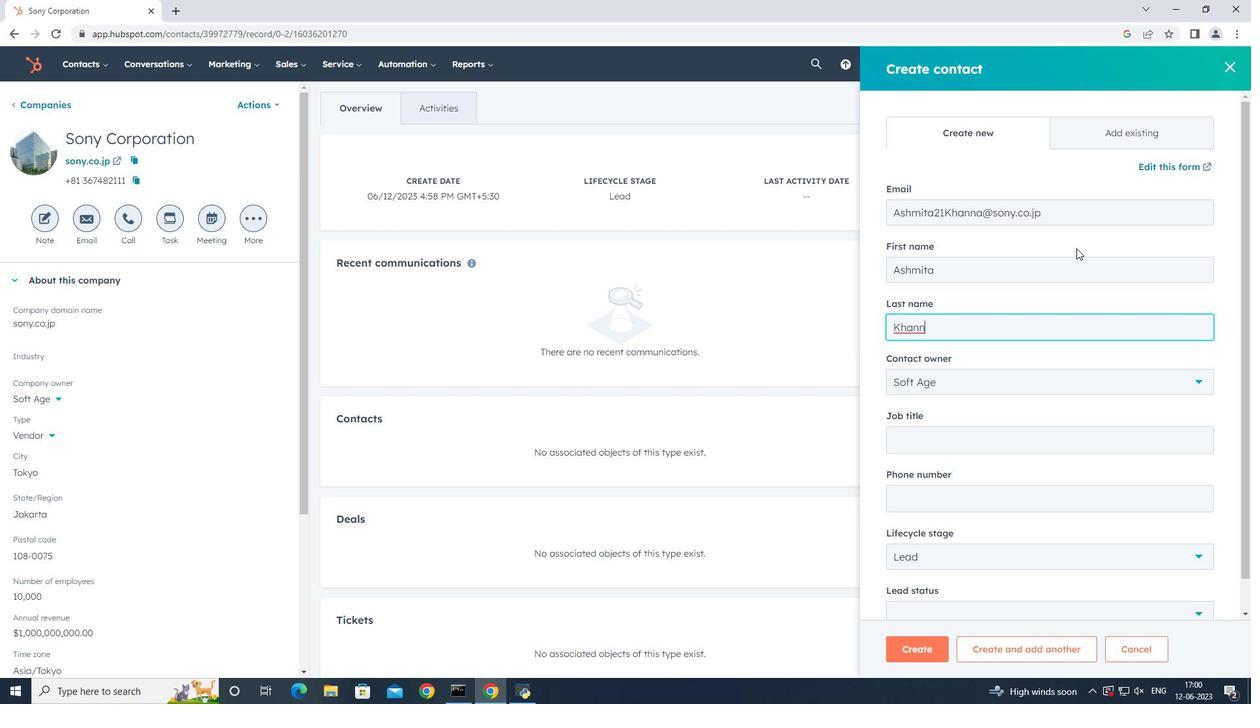 
Action: Mouse moved to (1057, 429)
Screenshot: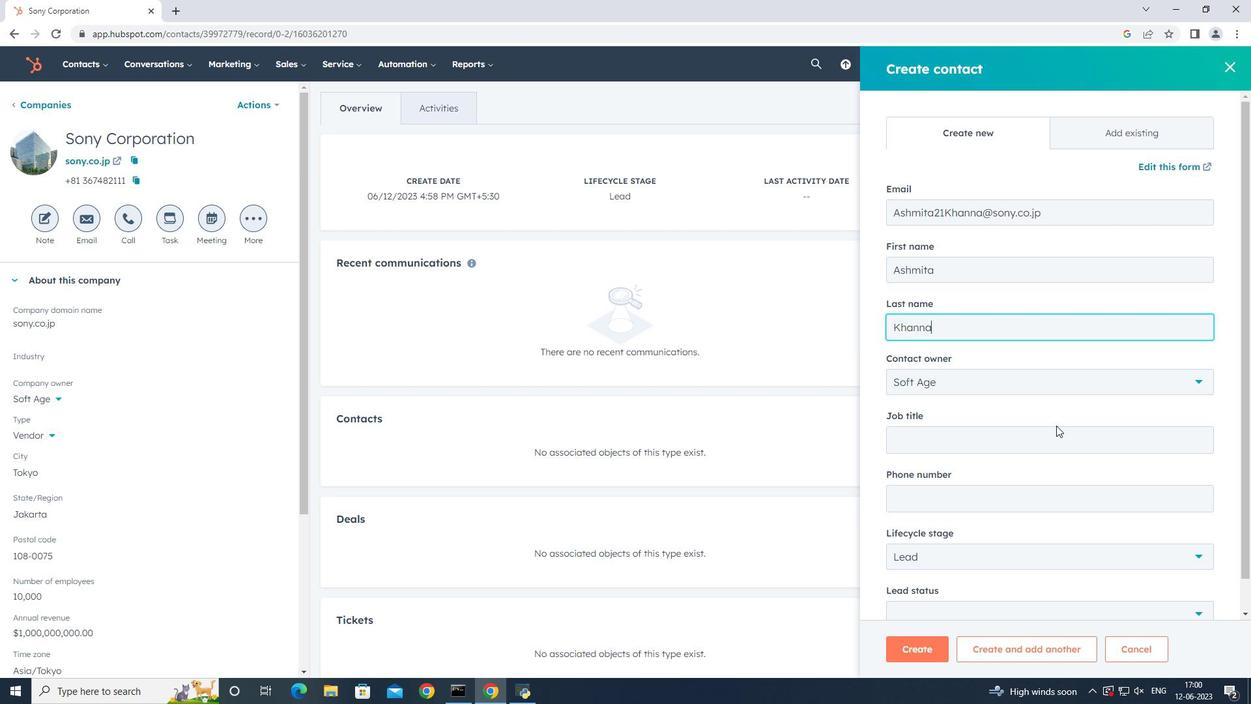 
Action: Mouse pressed left at (1057, 429)
Screenshot: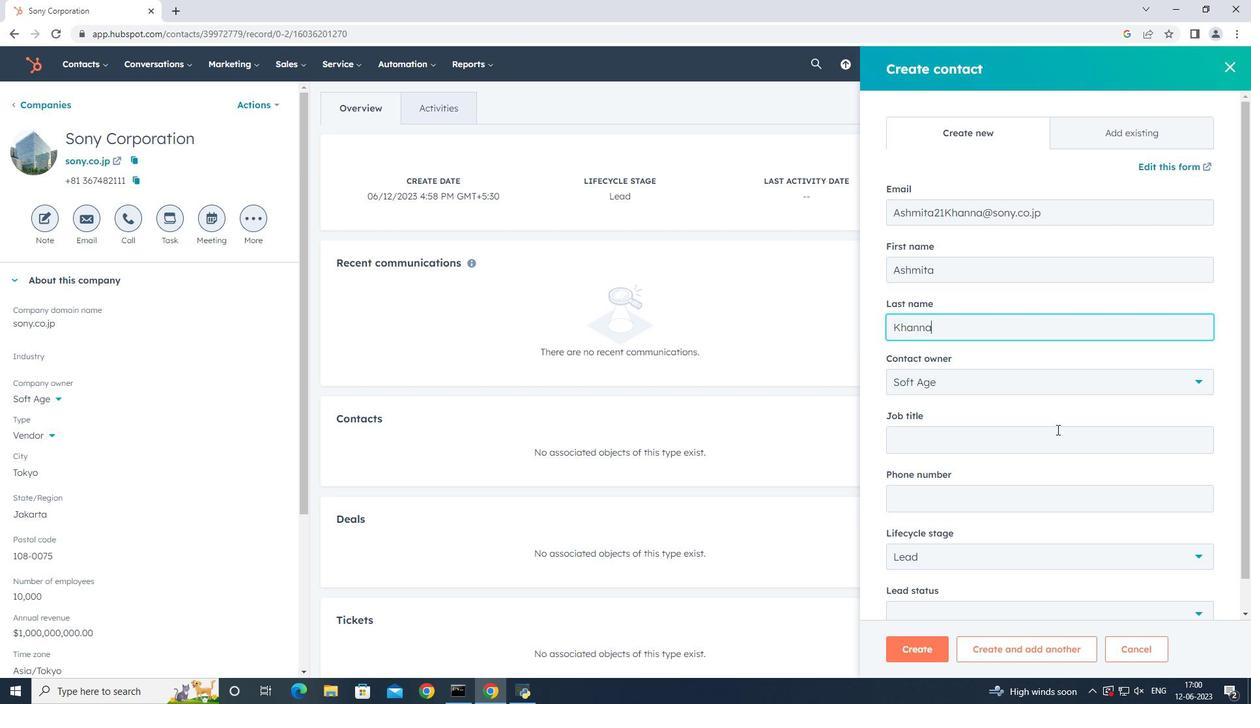
Action: Mouse moved to (1088, 432)
Screenshot: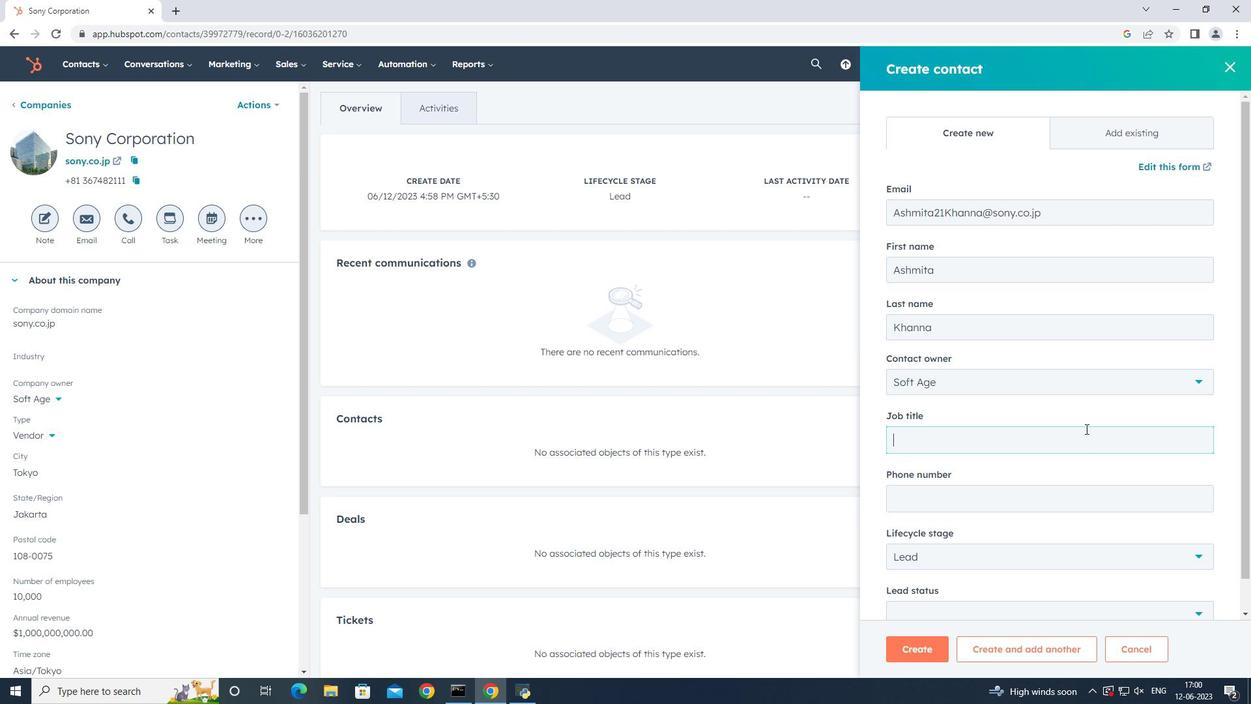 
Action: Key pressed <Key.shift_r><Key.shift_r>UI<Key.space><Key.shift>Designer
Screenshot: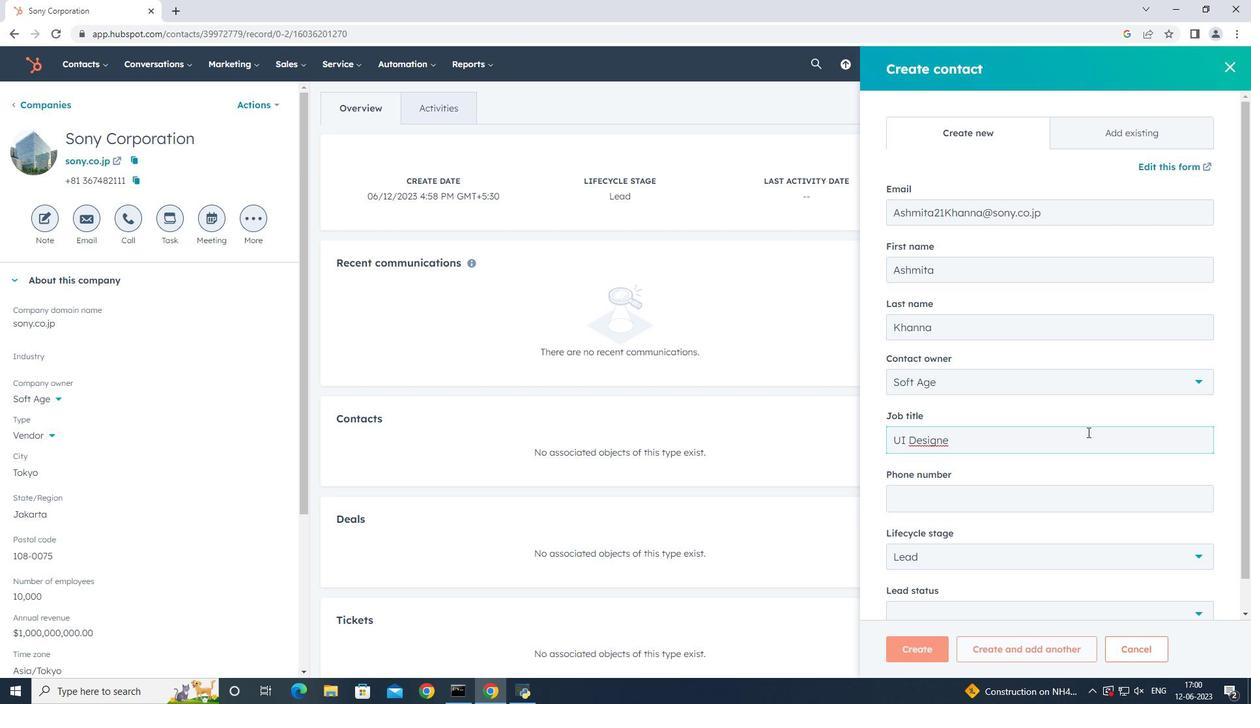 
Action: Mouse moved to (1048, 496)
Screenshot: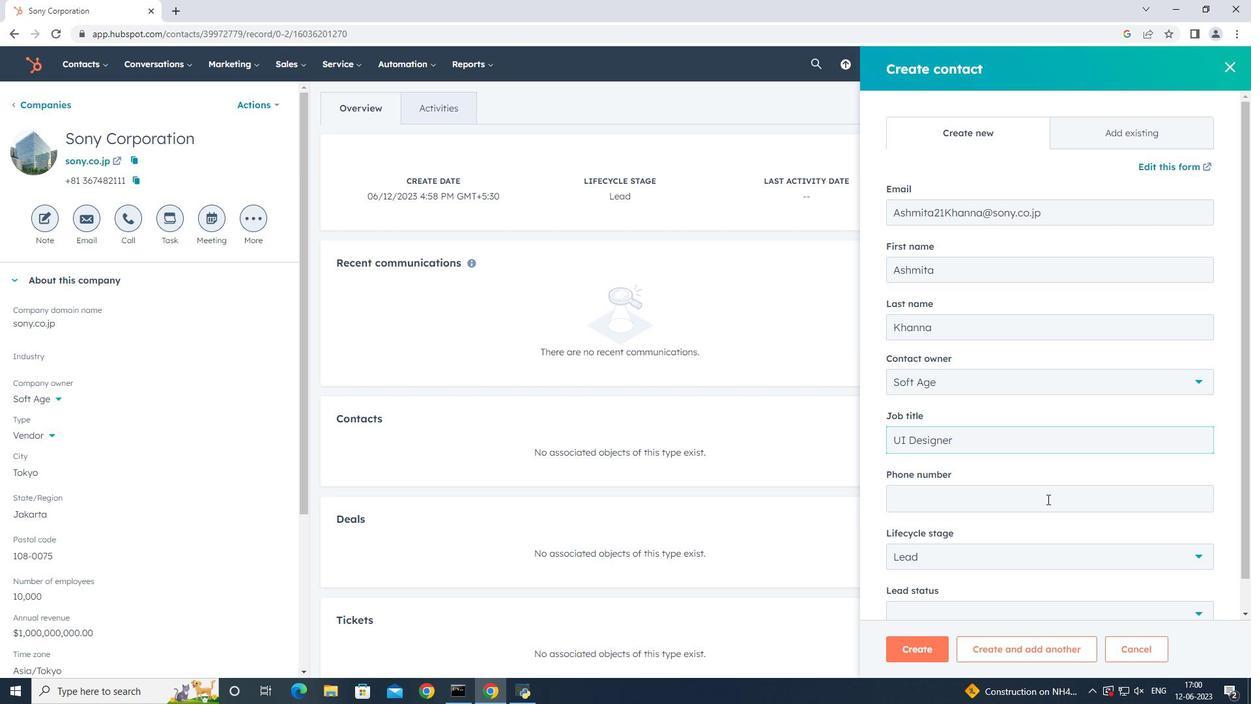 
Action: Mouse pressed left at (1048, 496)
Screenshot: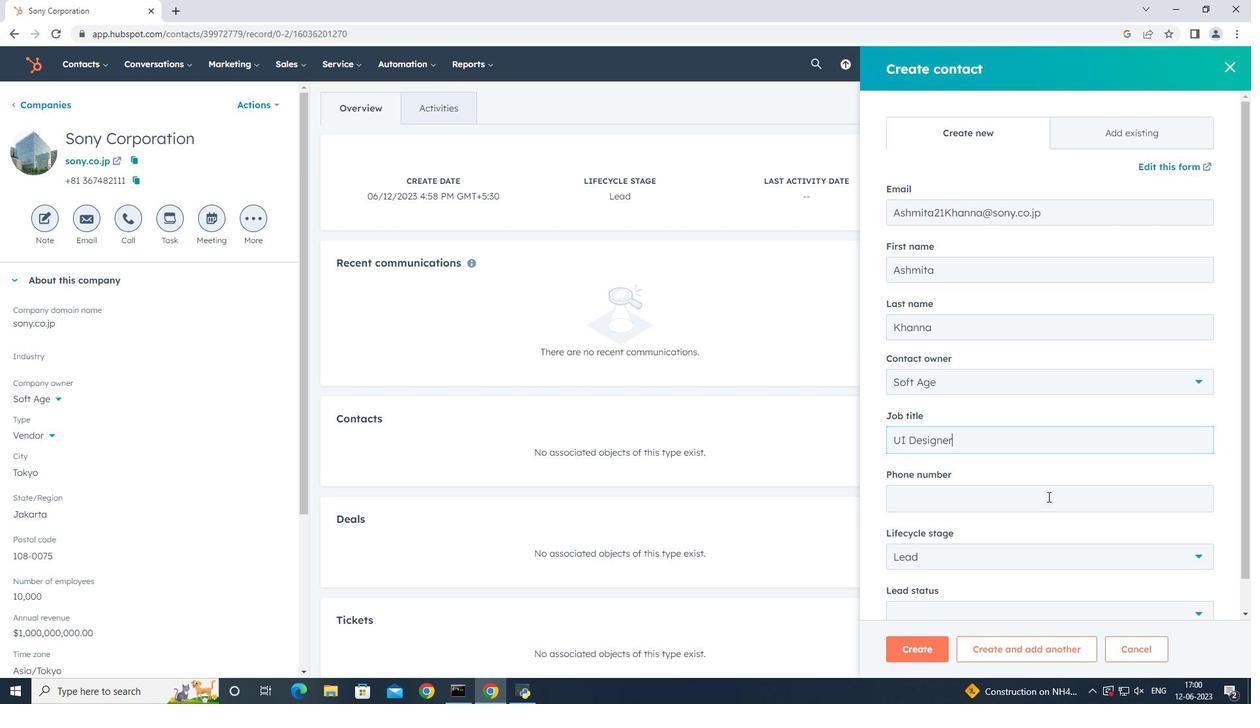 
Action: Key pressed 3055555680
Screenshot: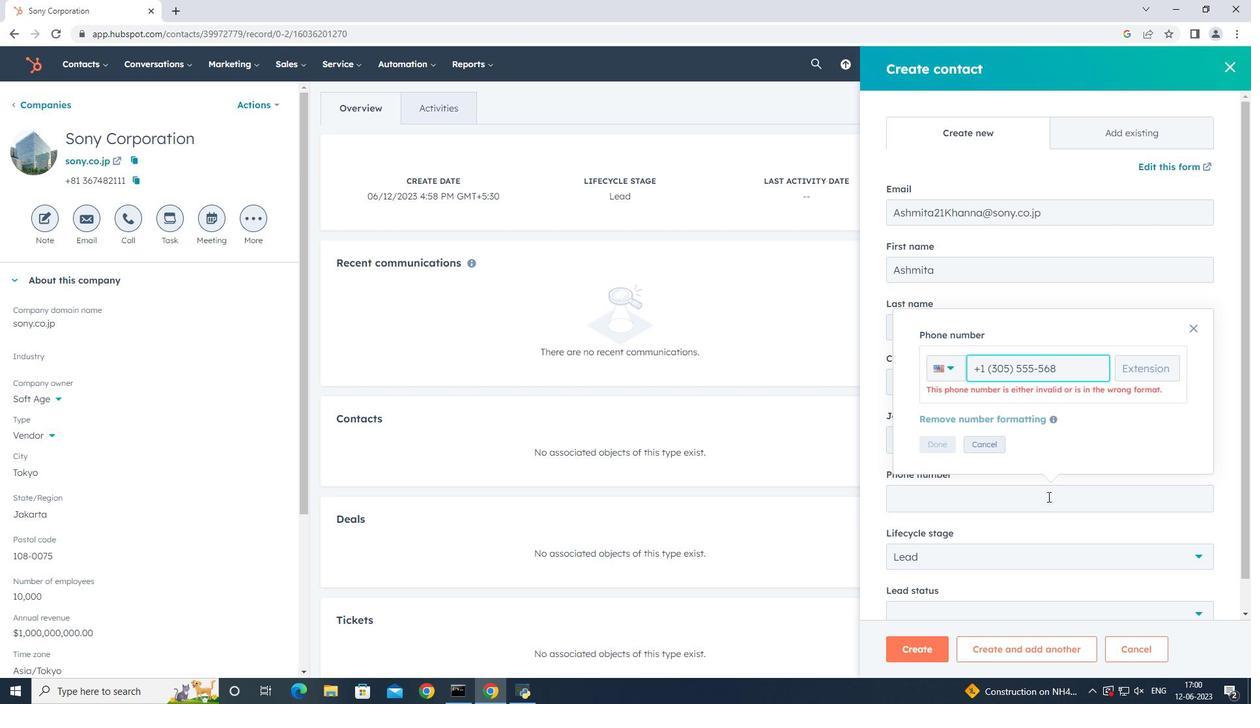 
Action: Mouse moved to (938, 445)
Screenshot: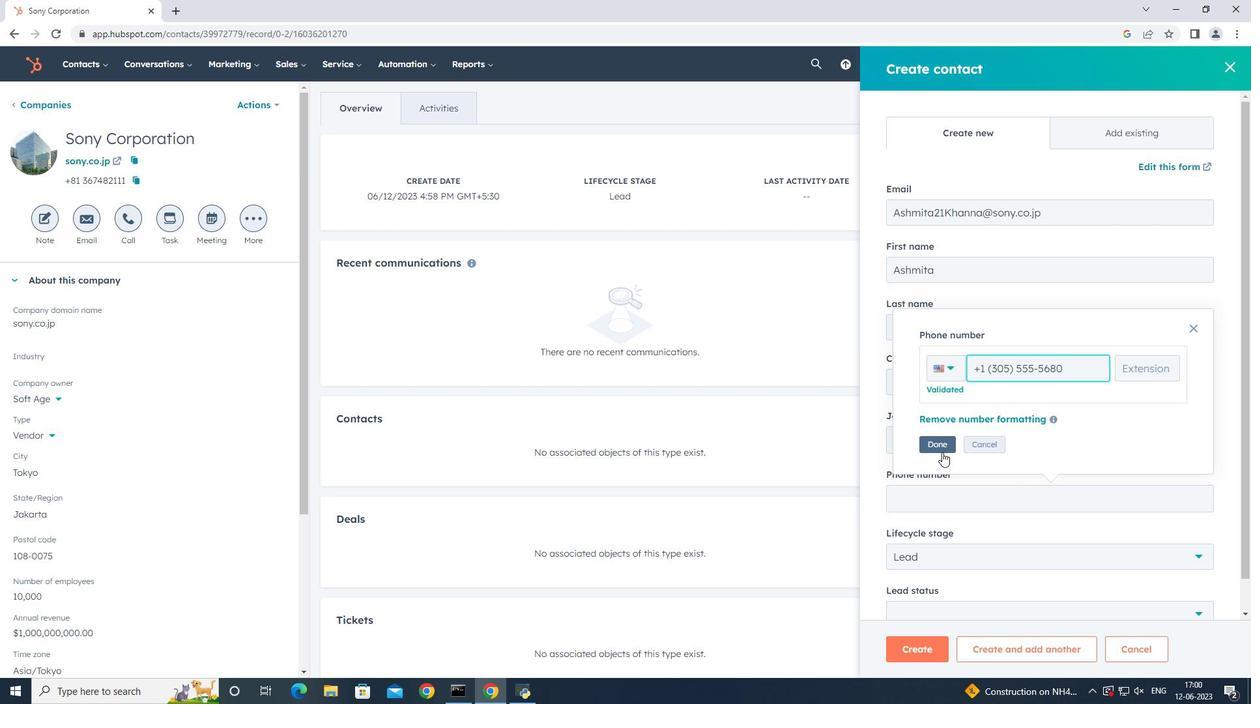
Action: Mouse pressed left at (938, 445)
Screenshot: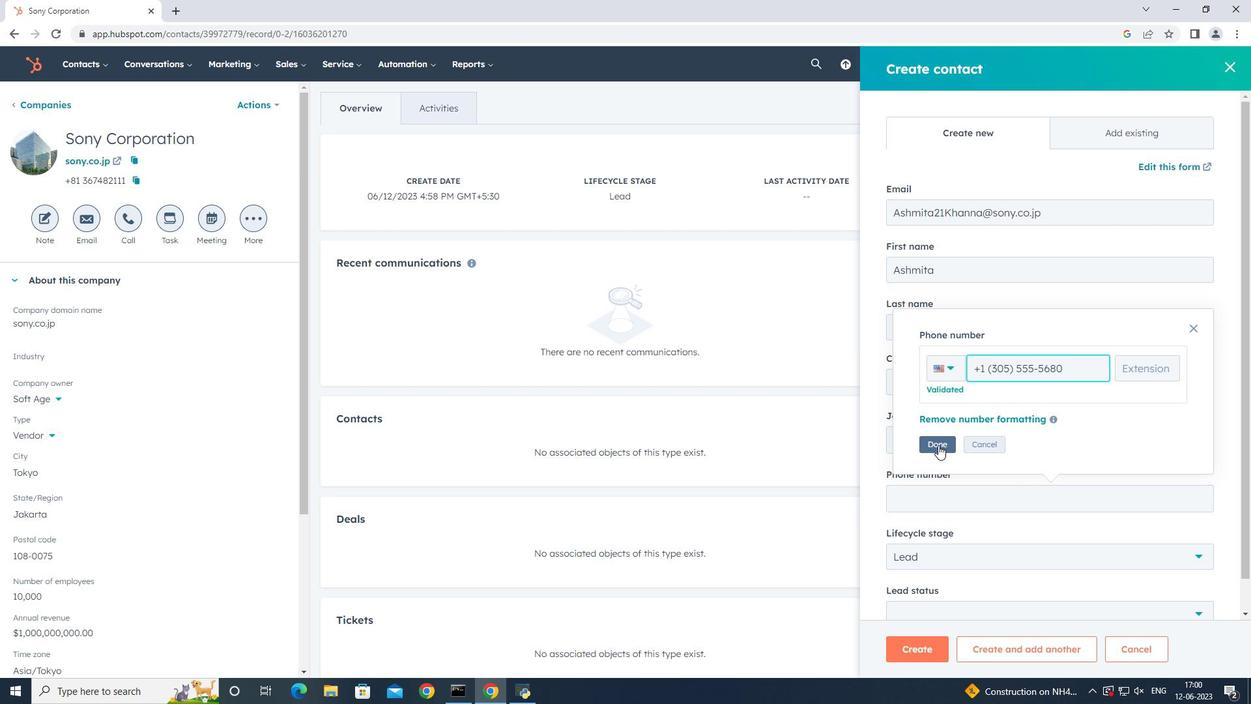 
Action: Mouse moved to (993, 514)
Screenshot: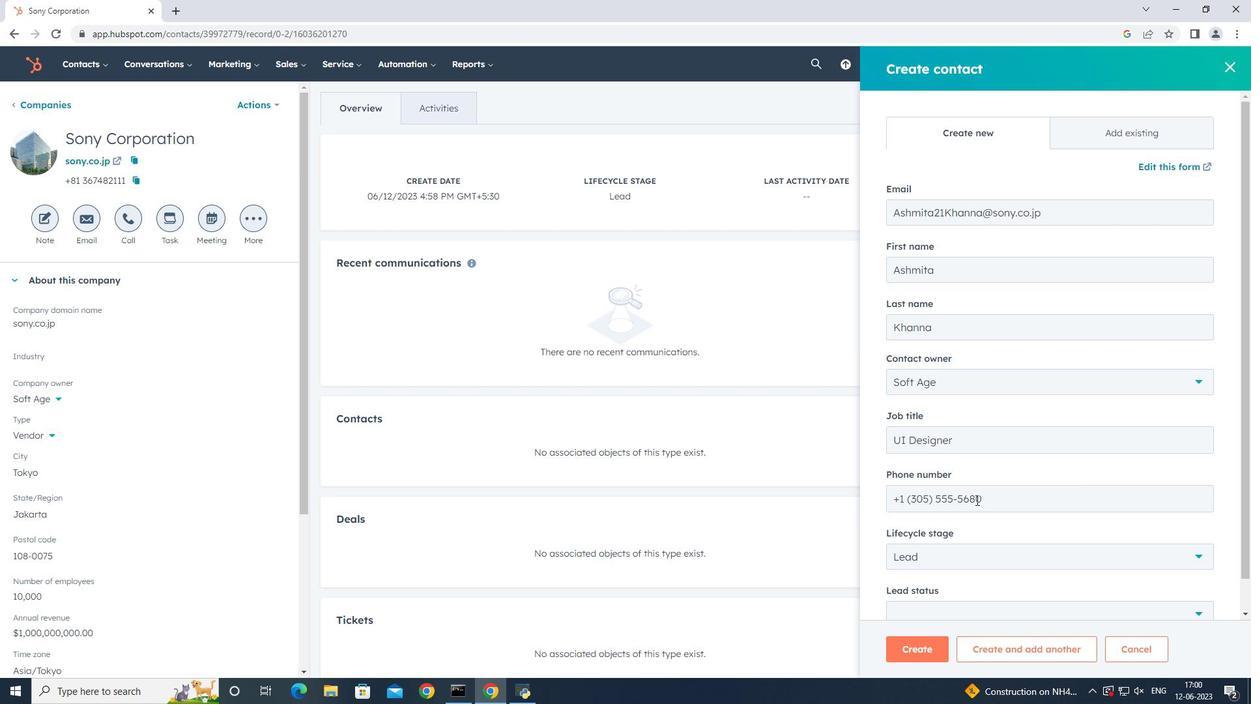 
Action: Mouse scrolled (993, 513) with delta (0, 0)
Screenshot: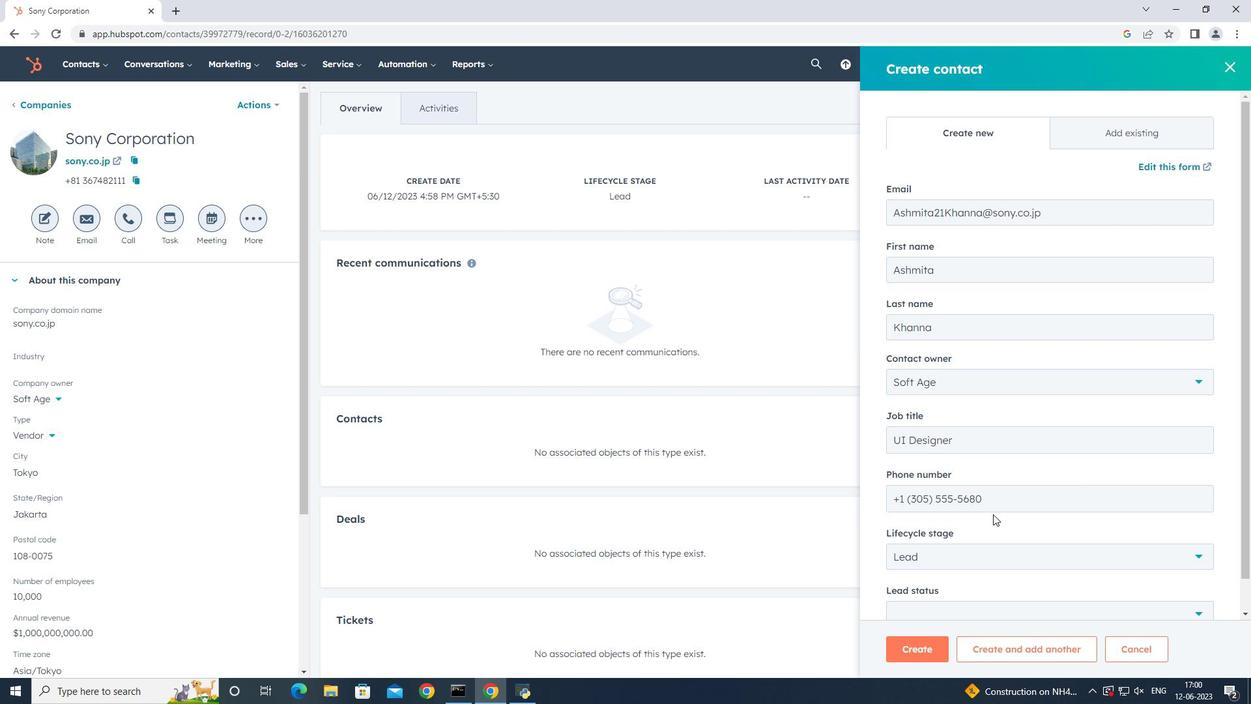
Action: Mouse scrolled (993, 513) with delta (0, 0)
Screenshot: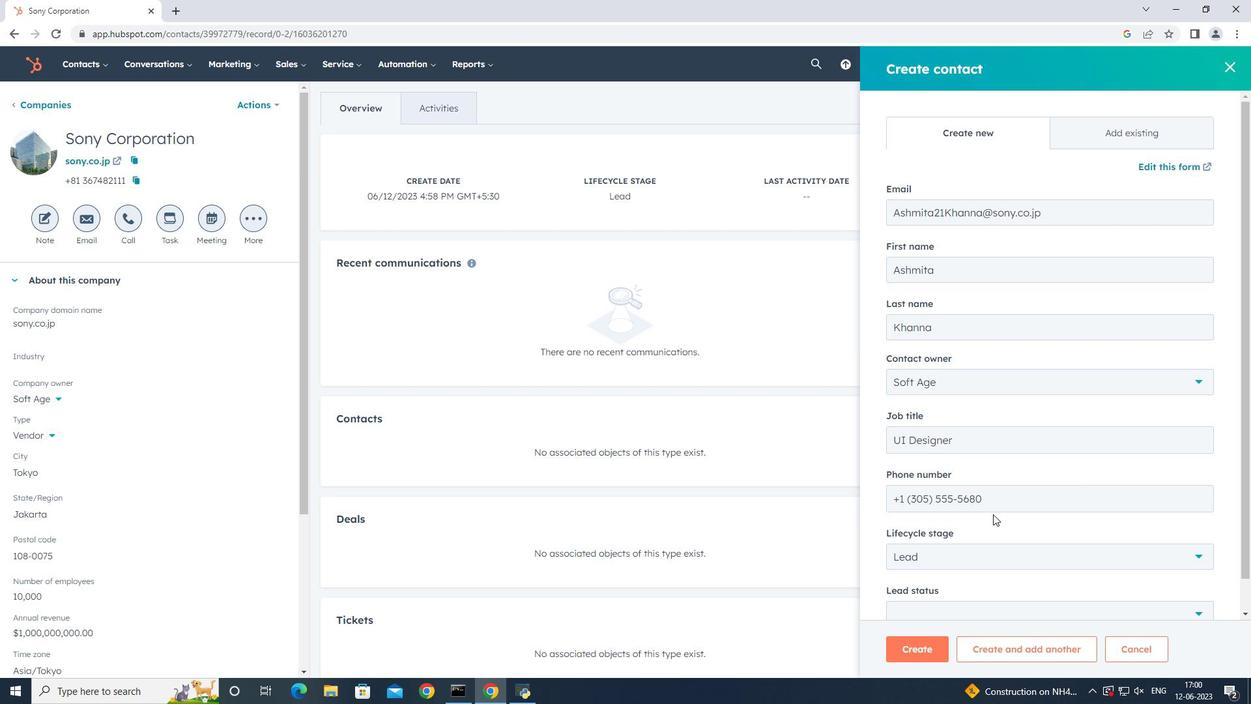 
Action: Mouse moved to (1000, 520)
Screenshot: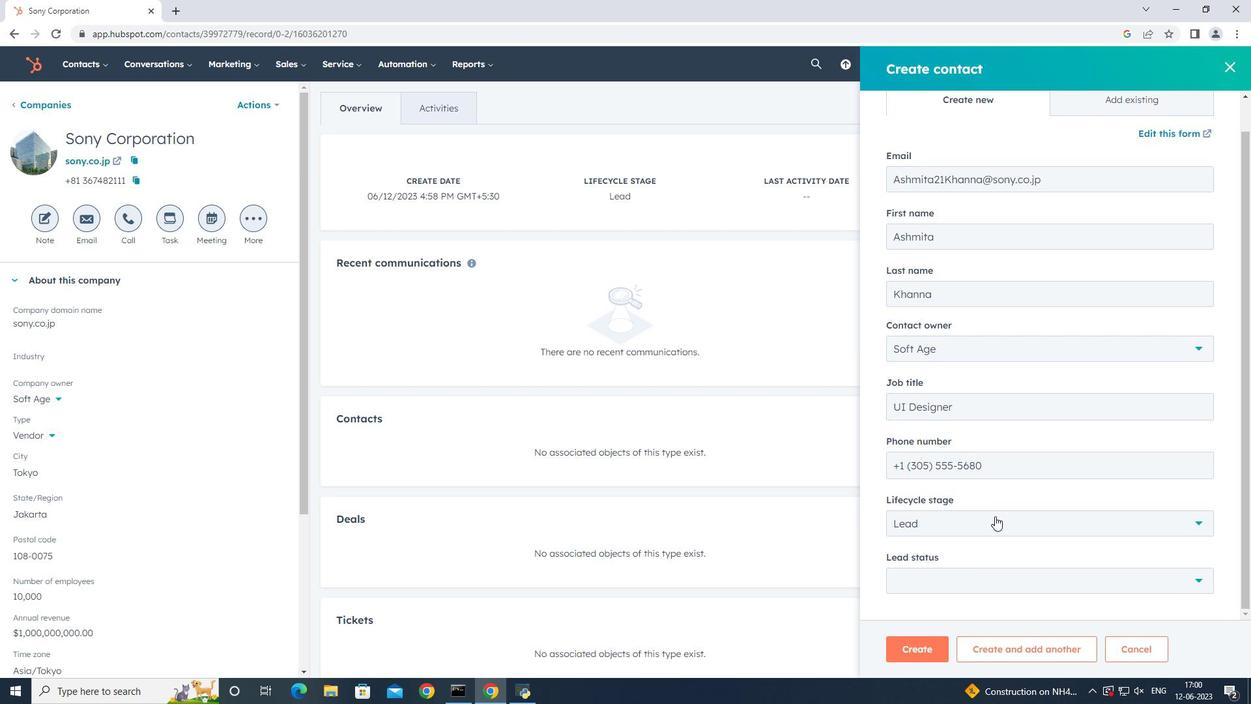 
Action: Mouse pressed left at (1000, 520)
Screenshot: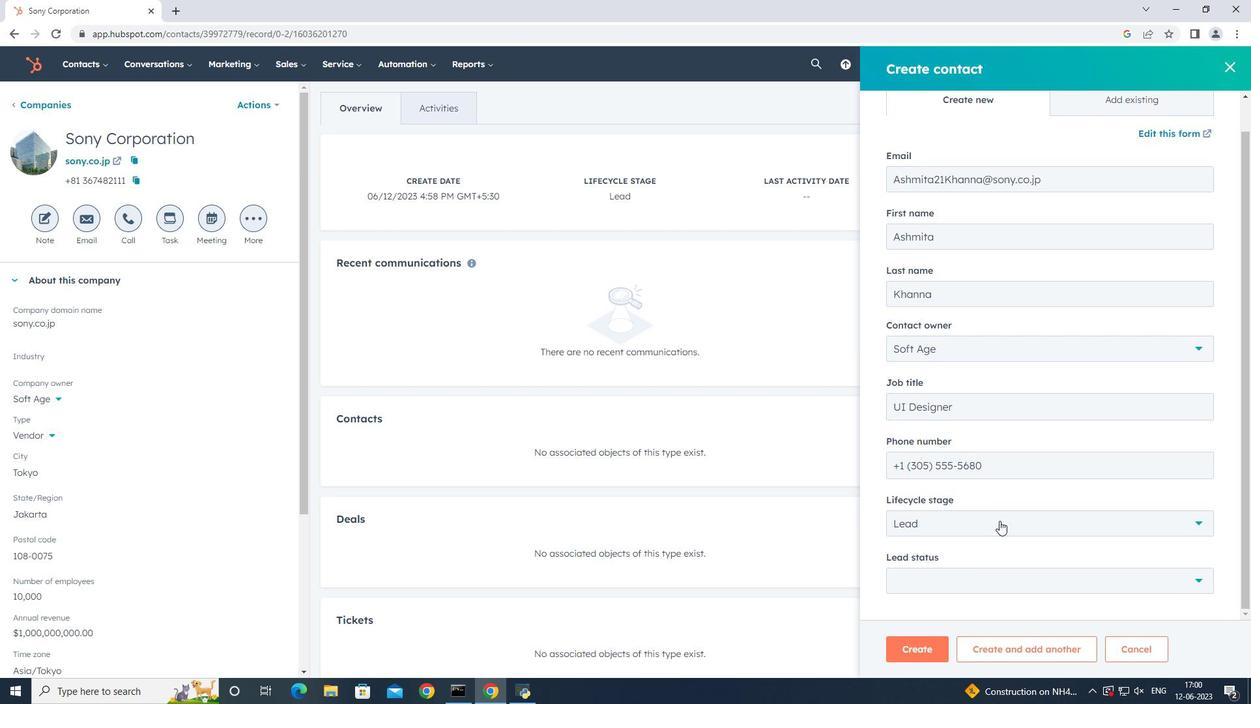 
Action: Mouse moved to (996, 410)
Screenshot: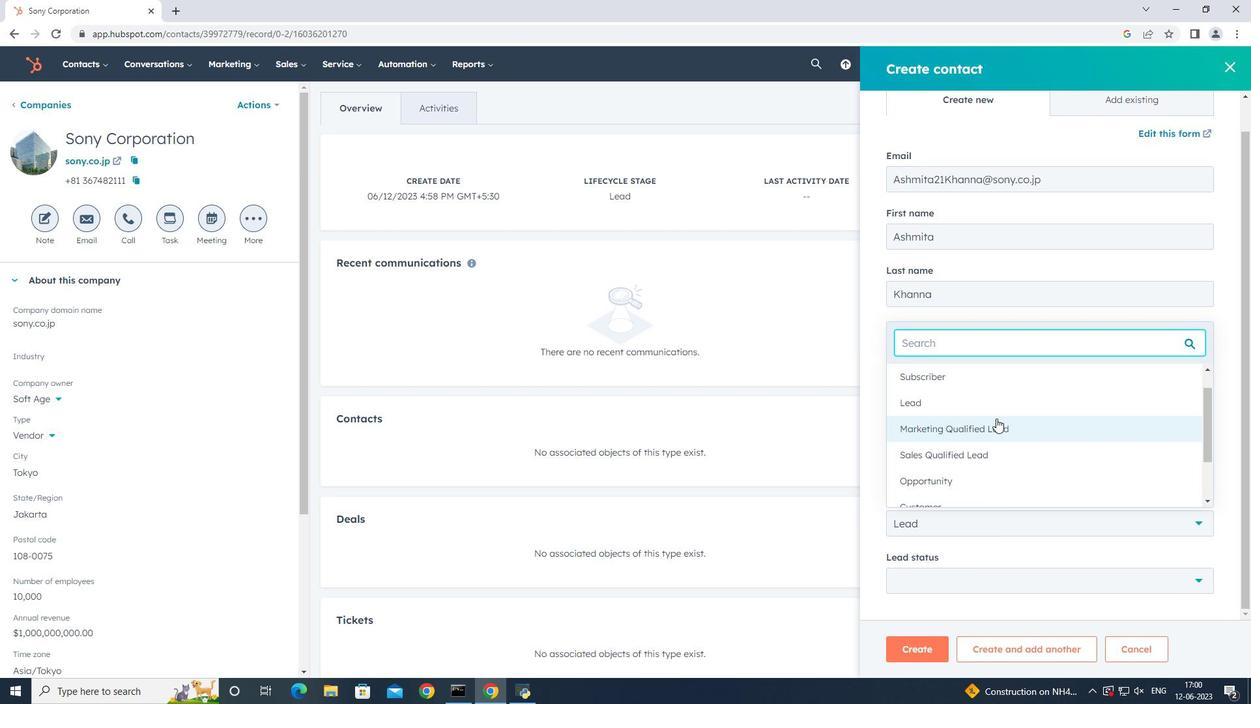 
Action: Mouse pressed left at (996, 410)
Screenshot: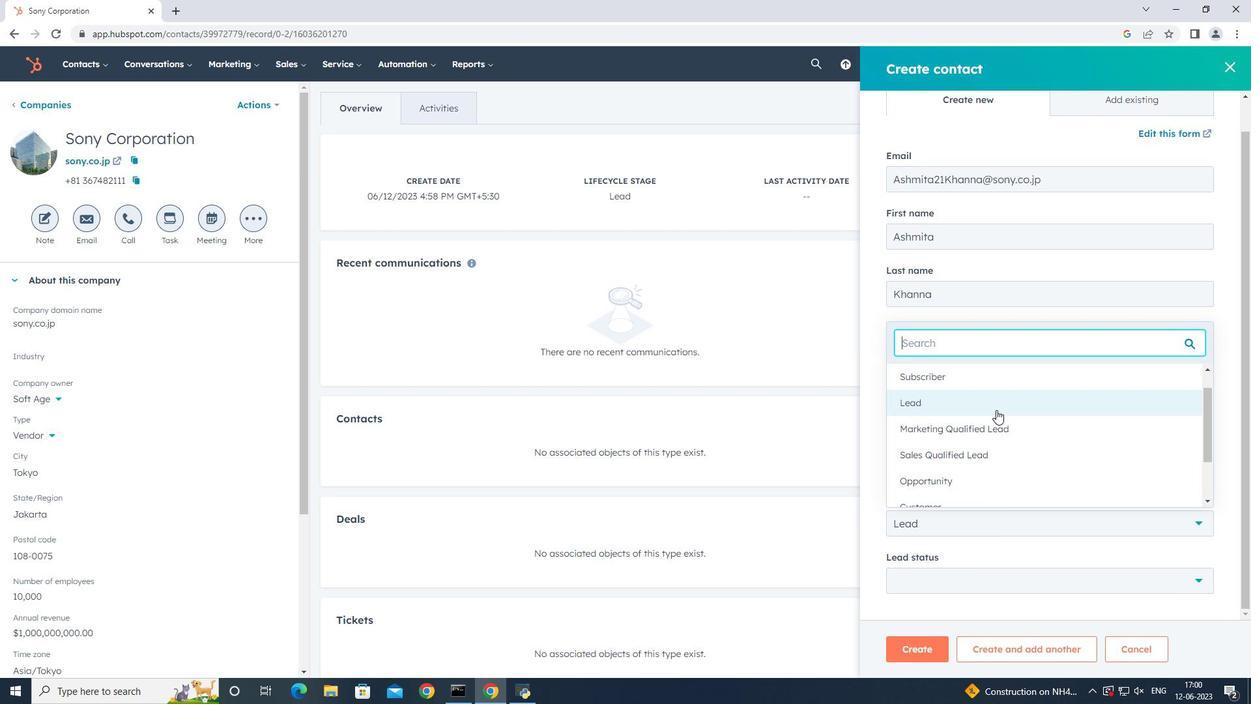 
Action: Mouse moved to (996, 579)
Screenshot: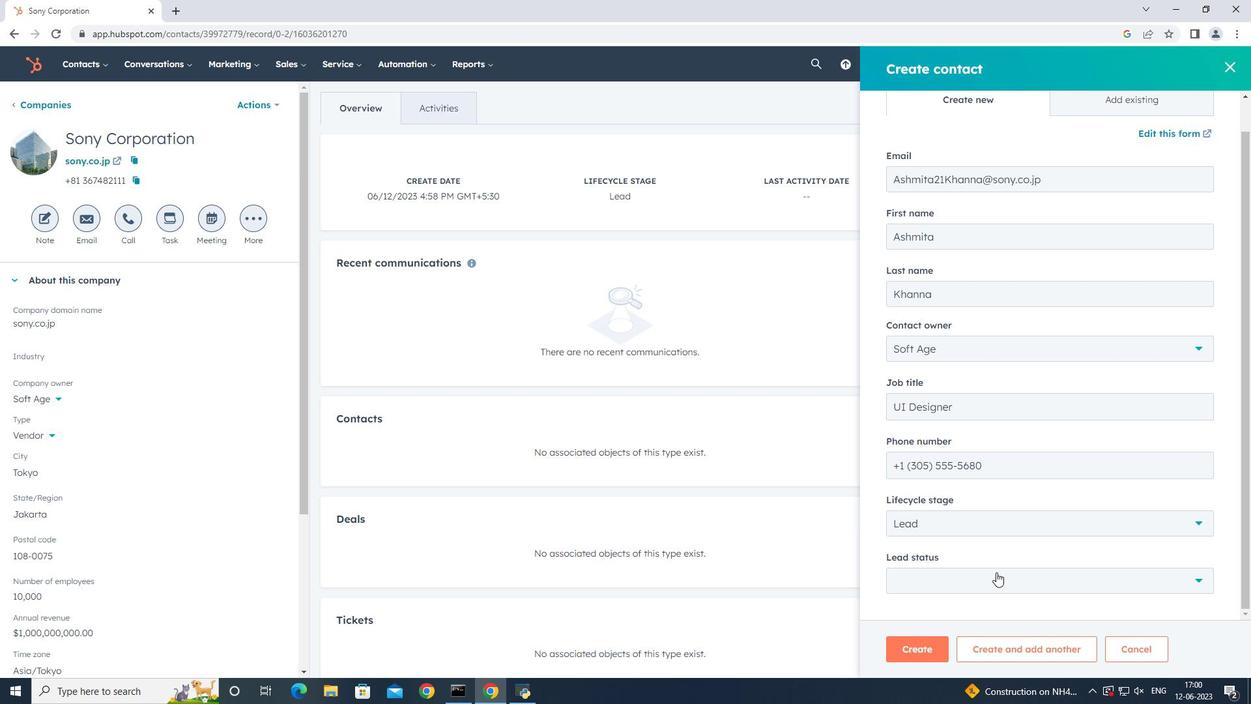 
Action: Mouse pressed left at (996, 579)
Screenshot: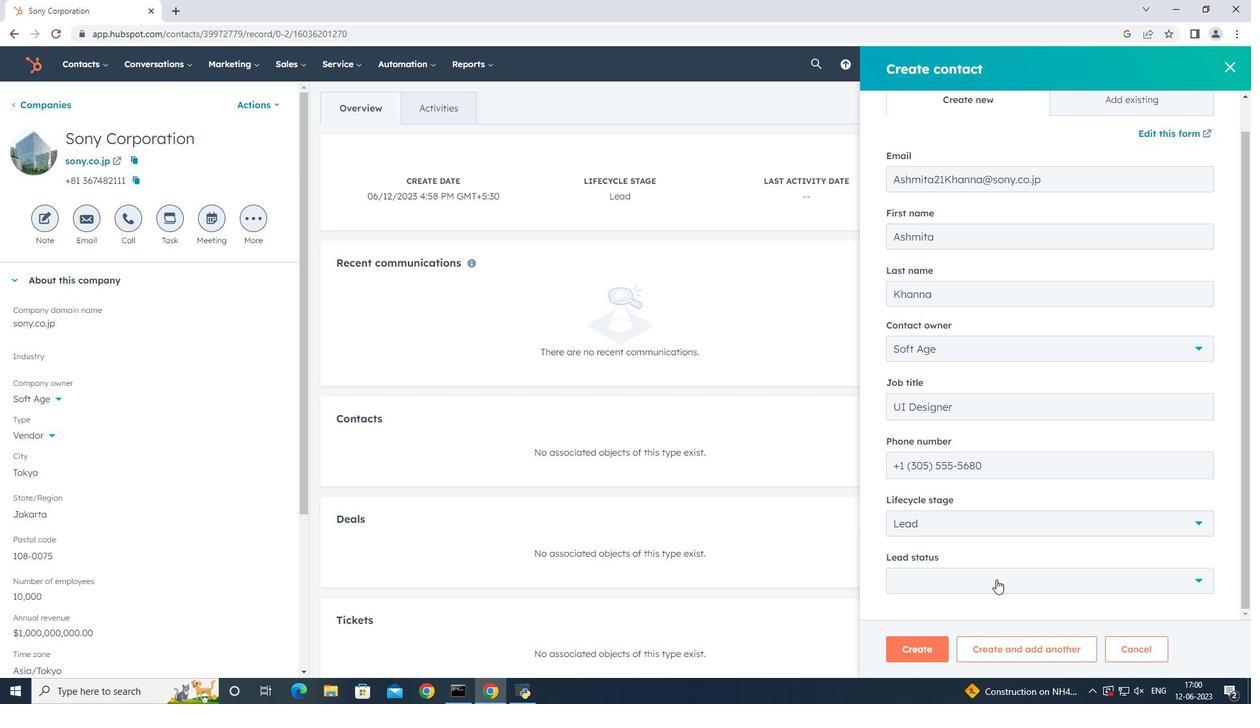 
Action: Mouse moved to (991, 518)
Screenshot: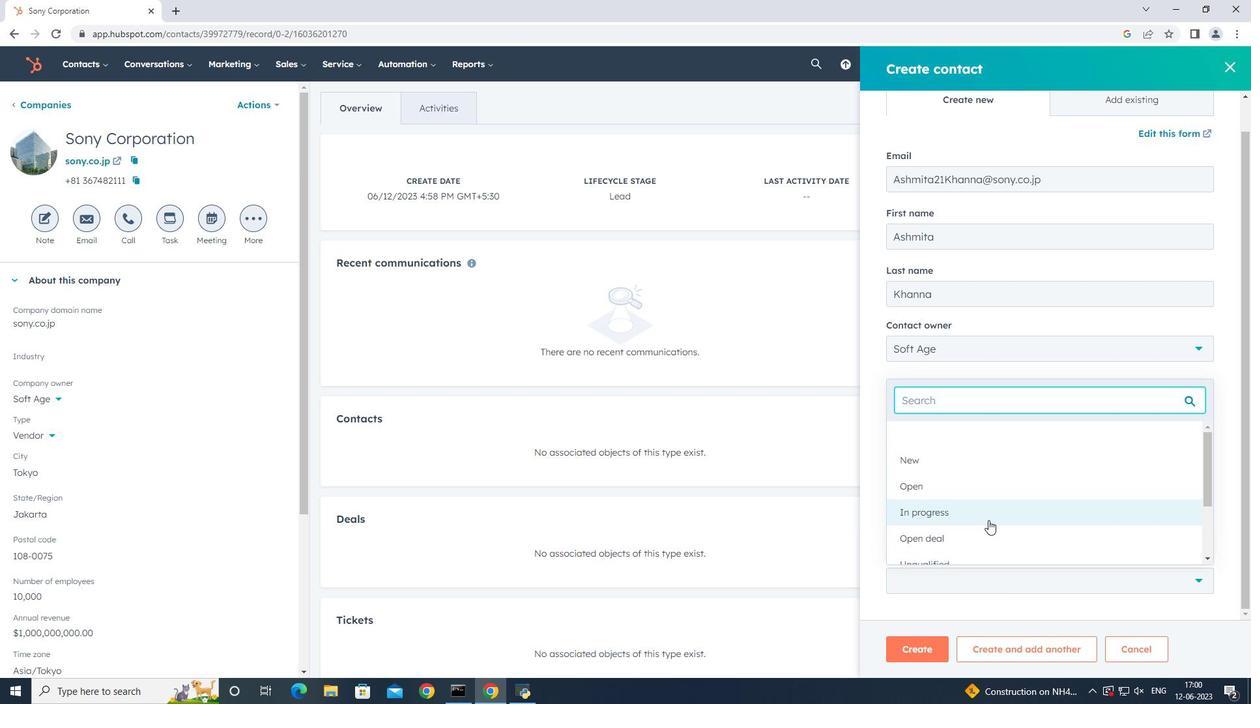 
Action: Mouse pressed left at (991, 518)
Screenshot: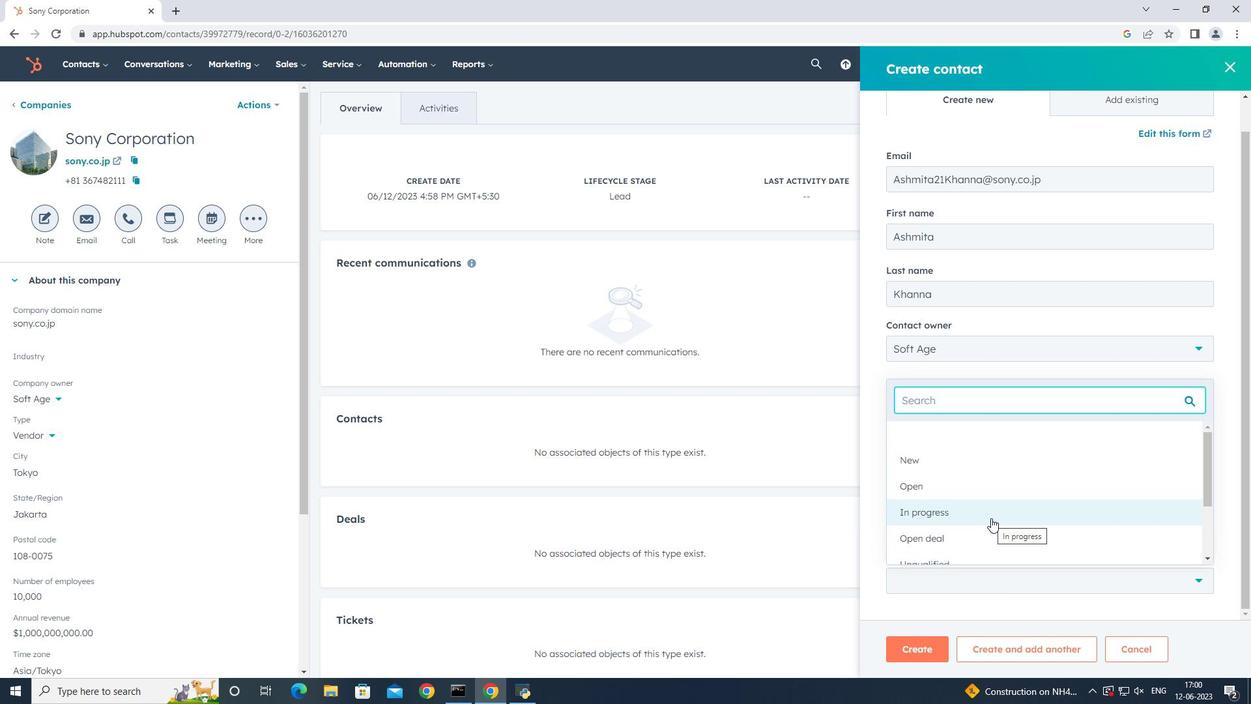
Action: Mouse moved to (928, 642)
Screenshot: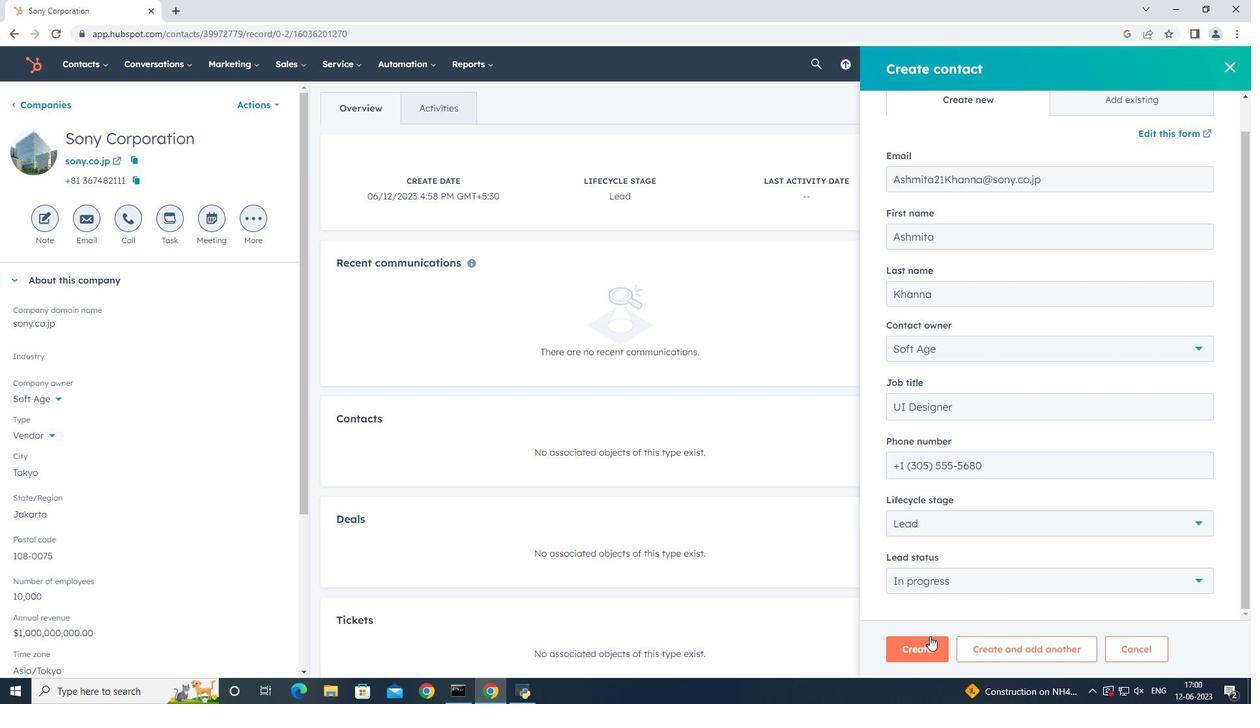 
Action: Mouse pressed left at (928, 642)
Screenshot: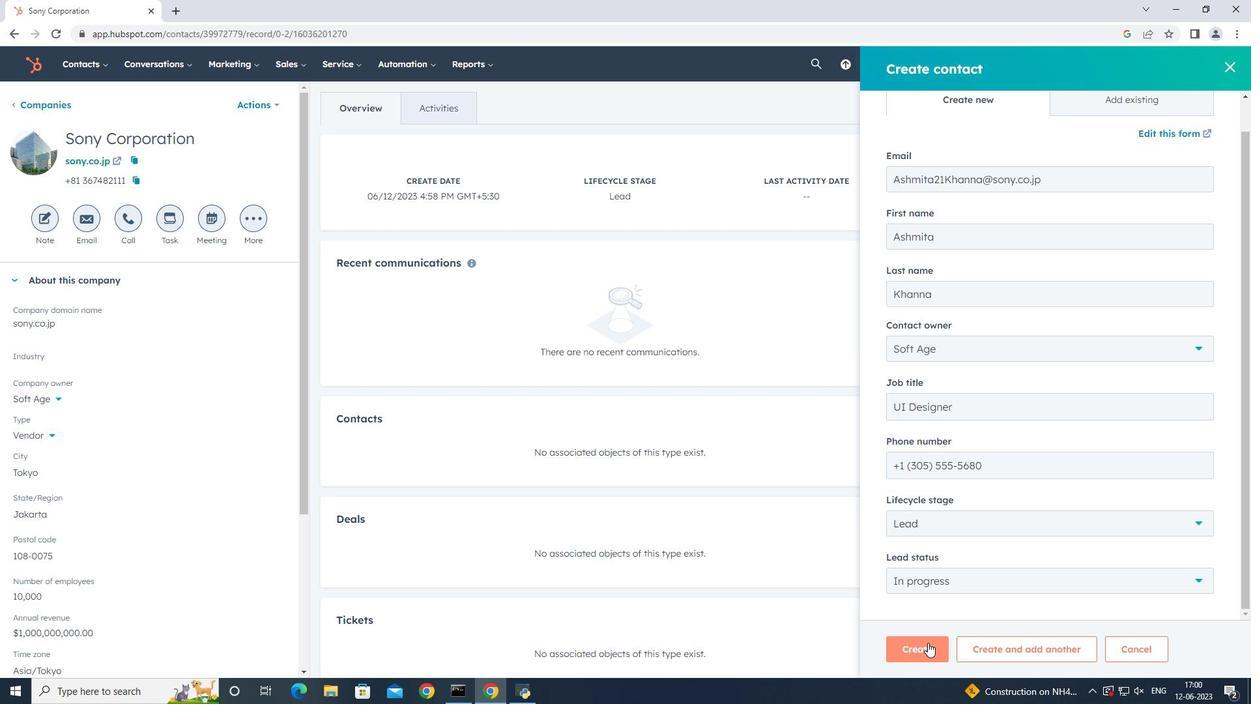 
Action: Mouse moved to (660, 445)
Screenshot: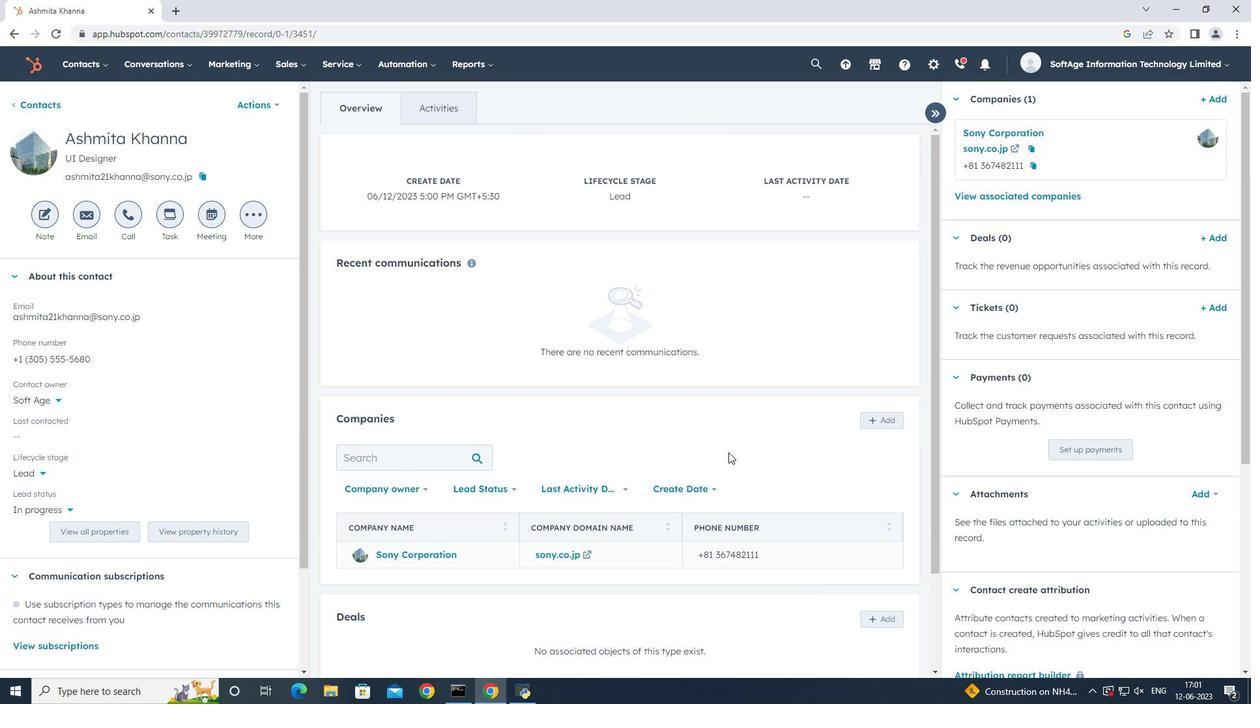 
